 Task: Look for space in Koregaon, India from 15th June, 2023 to 21st June, 2023 for 5 adults in price range Rs.14000 to Rs.25000. Place can be entire place with 3 bedrooms having 3 beds and 3 bathrooms. Property type can be house, flat, guest house. Booking option can be shelf check-in. Required host language is English.
Action: Mouse moved to (487, 89)
Screenshot: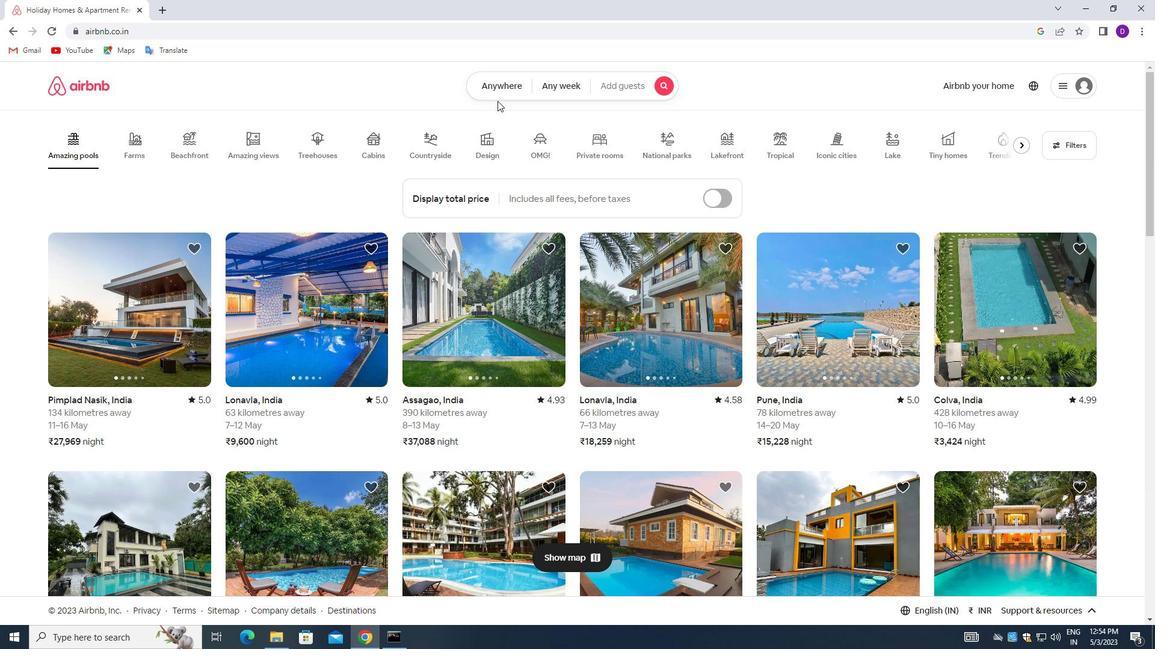 
Action: Mouse pressed left at (487, 89)
Screenshot: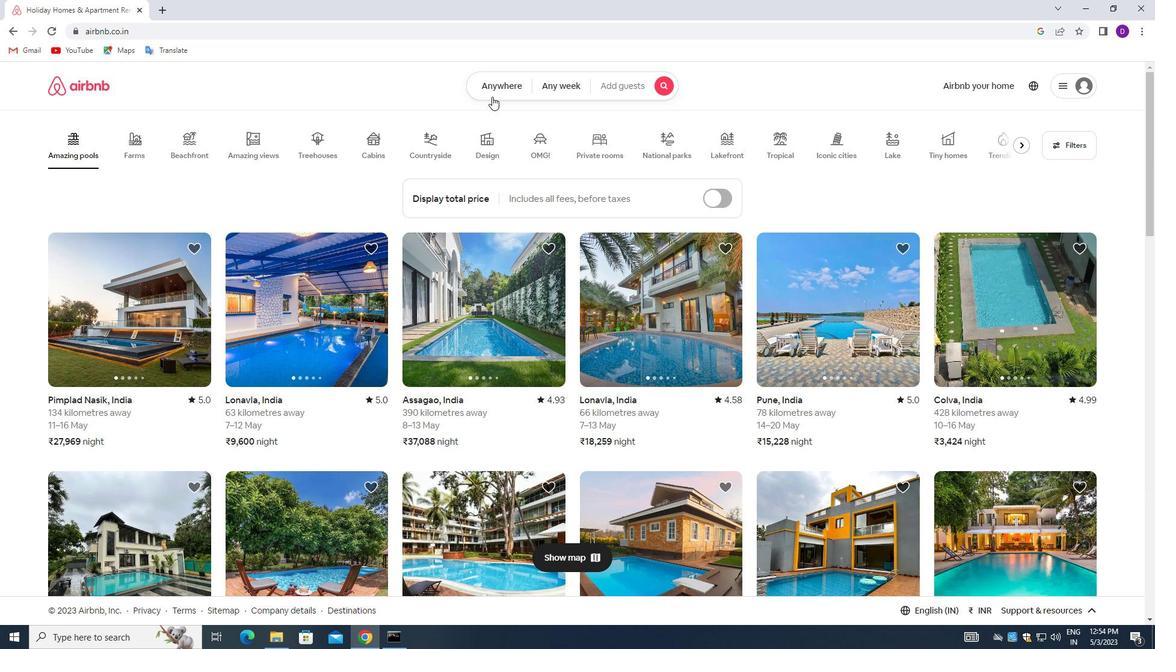 
Action: Mouse moved to (390, 135)
Screenshot: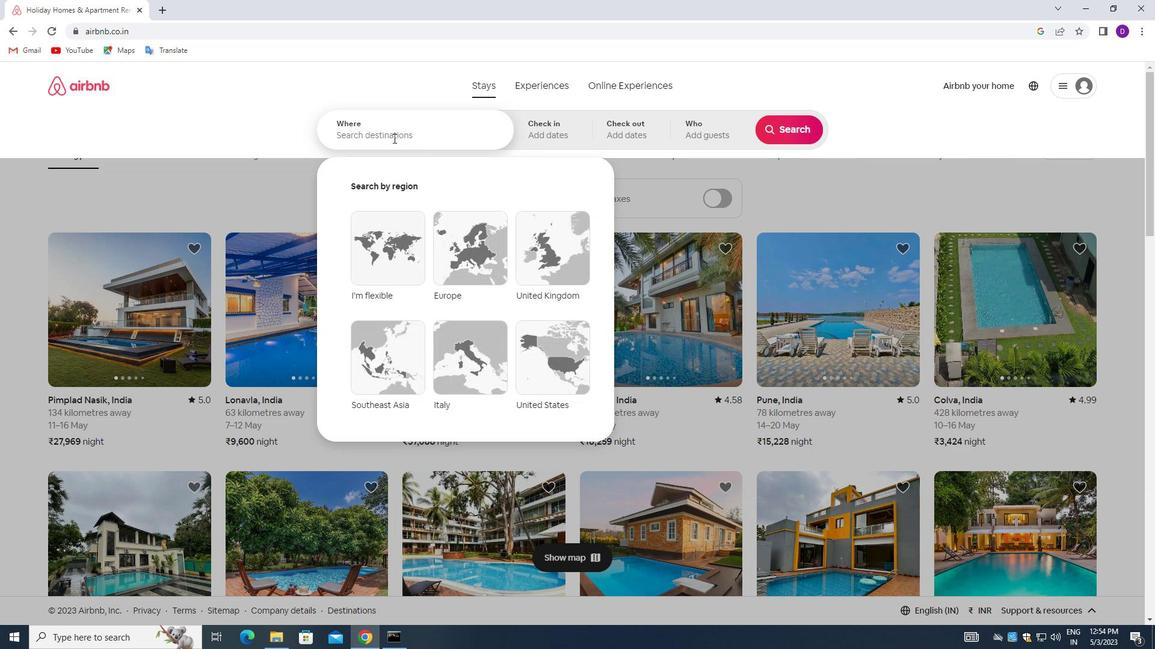 
Action: Mouse pressed left at (390, 135)
Screenshot: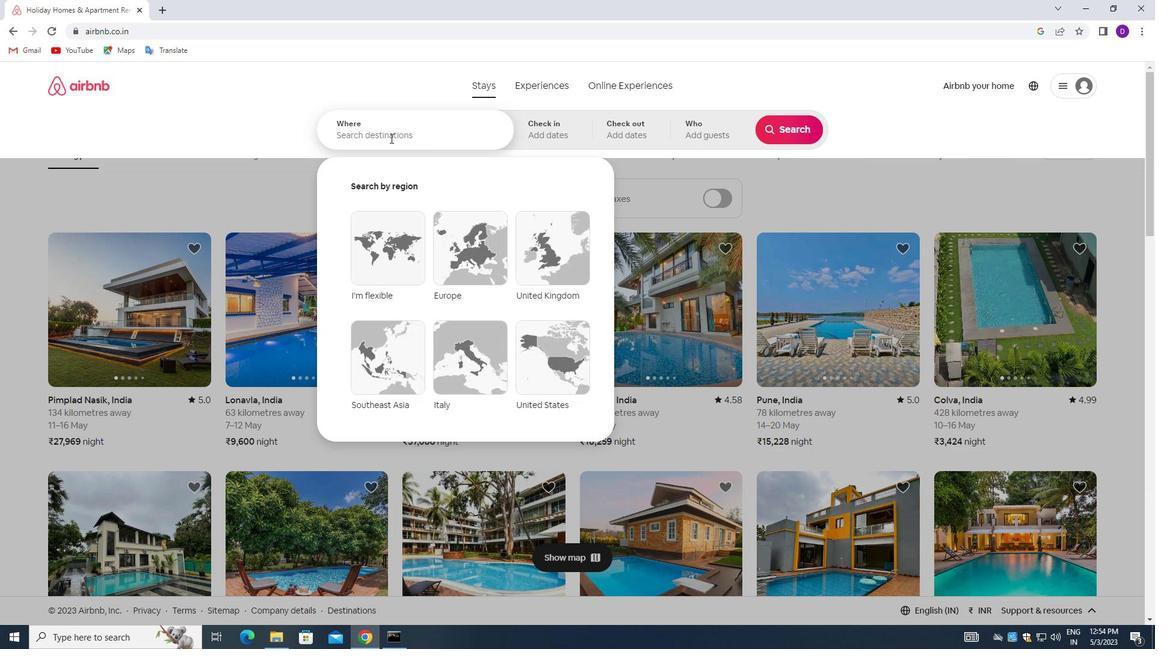 
Action: Mouse moved to (240, 125)
Screenshot: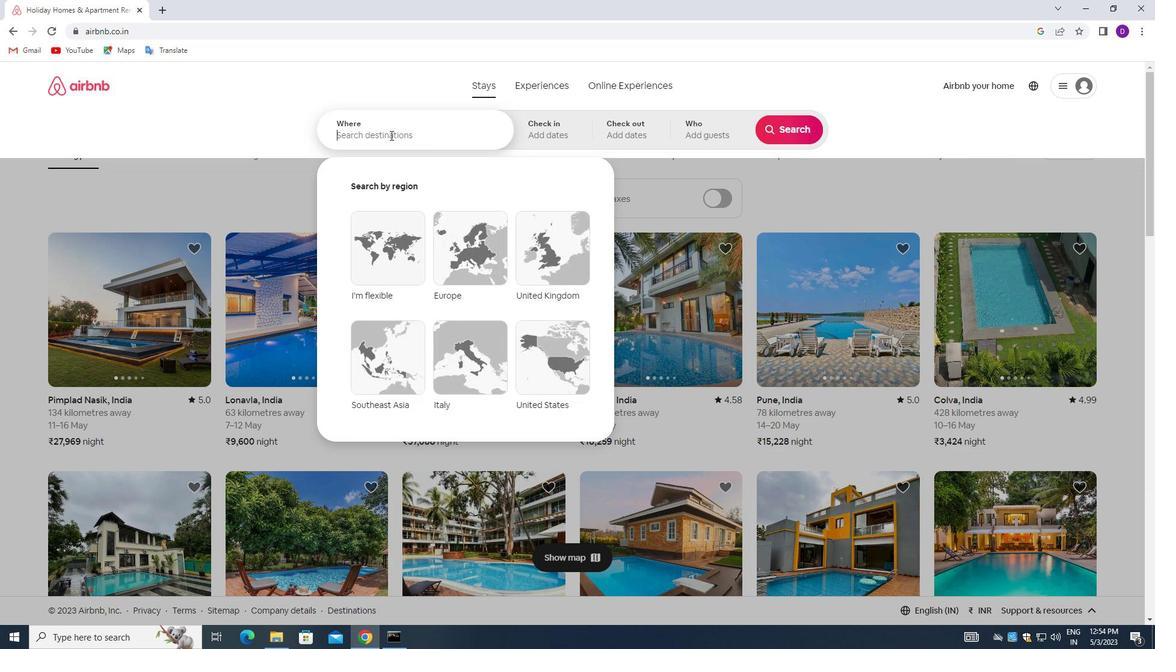
Action: Key pressed <Key.shift>KOREGAON,<Key.space><Key.shift>INDIA<Key.enter>
Screenshot: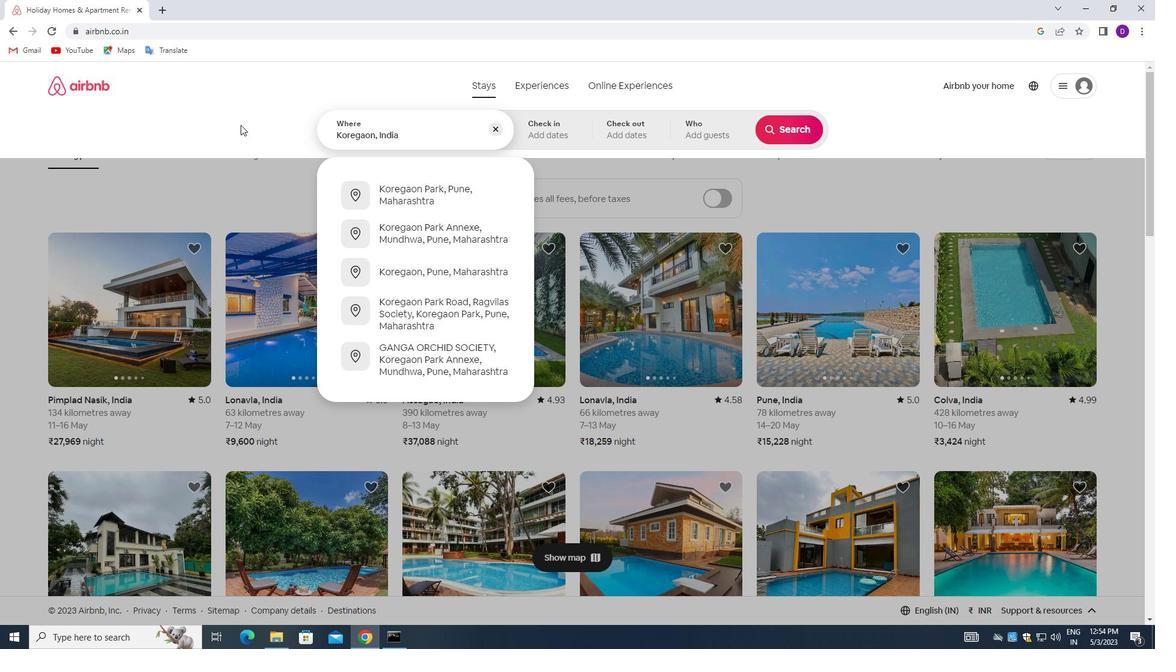 
Action: Mouse moved to (708, 330)
Screenshot: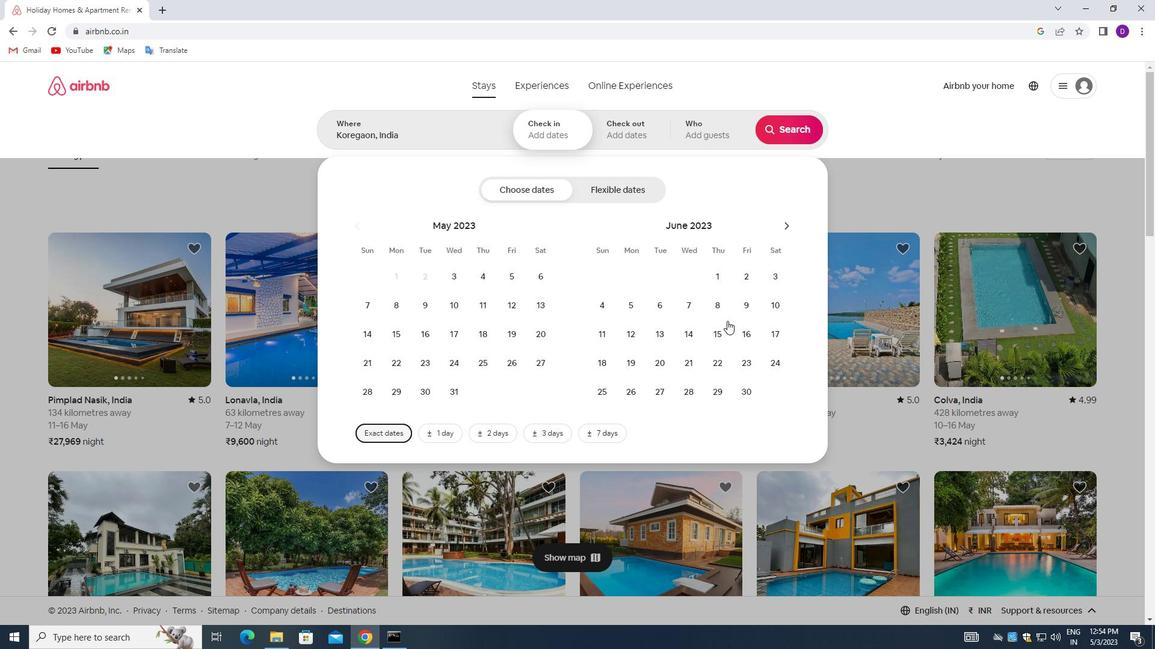 
Action: Mouse pressed left at (708, 330)
Screenshot: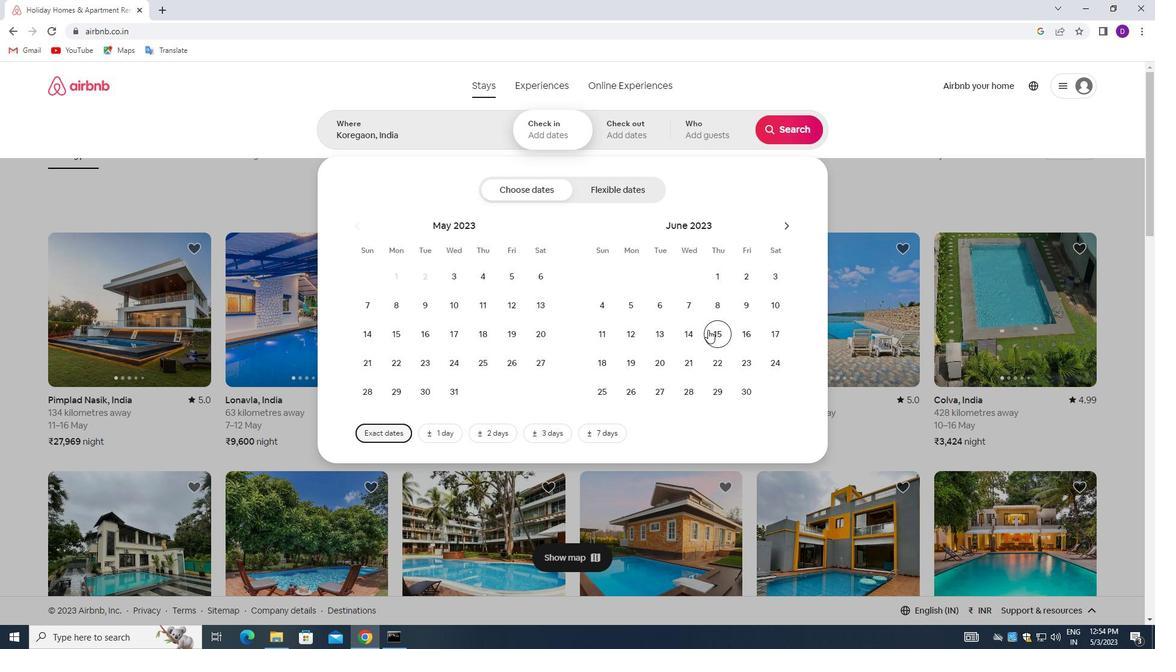 
Action: Mouse moved to (690, 360)
Screenshot: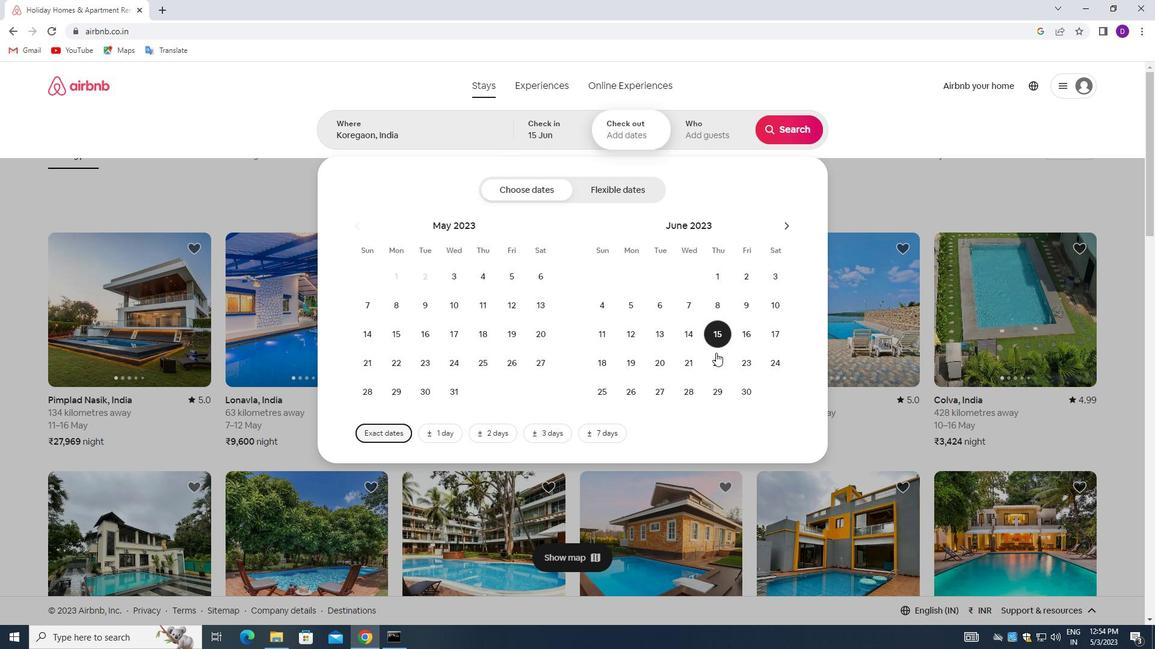 
Action: Mouse pressed left at (690, 360)
Screenshot: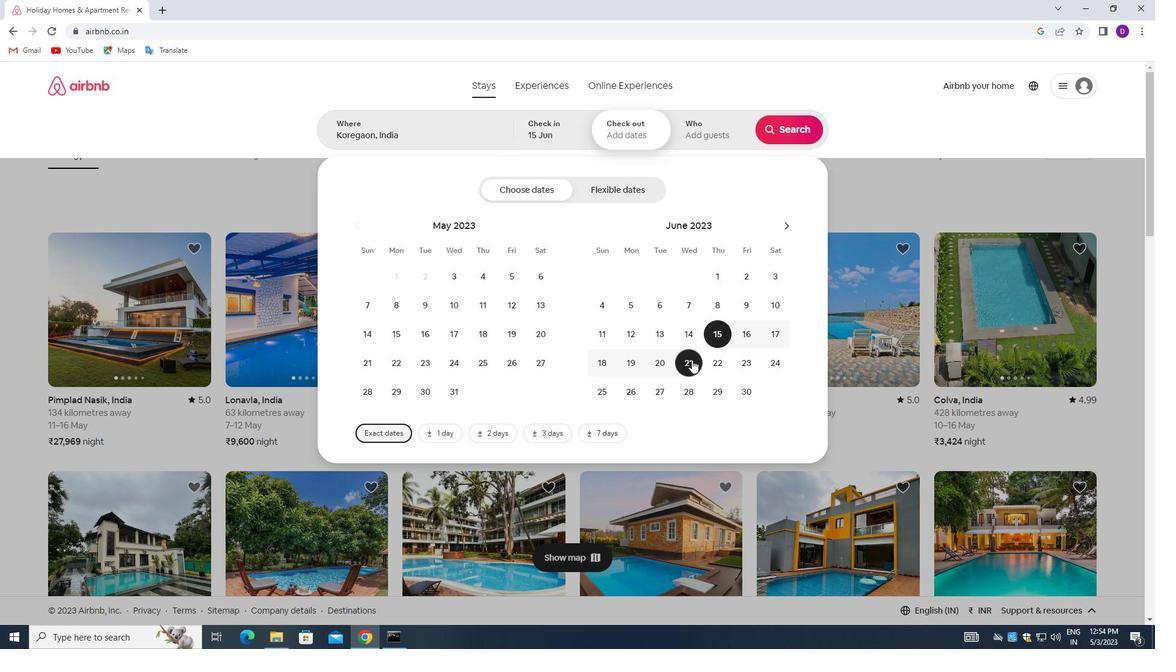 
Action: Mouse moved to (699, 133)
Screenshot: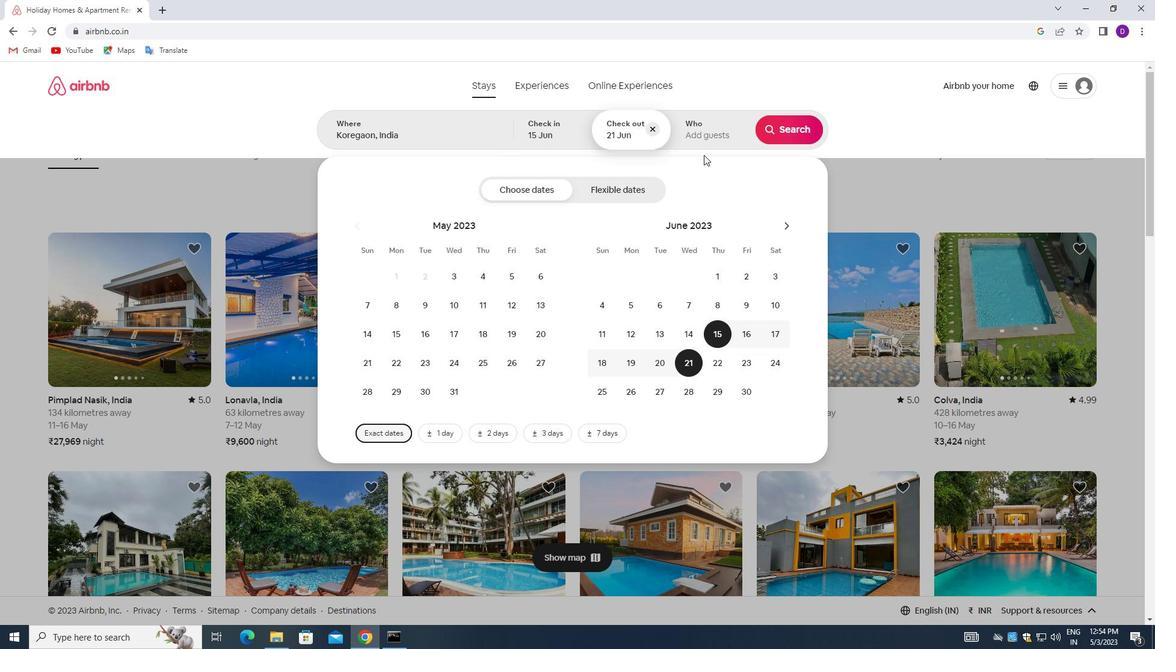 
Action: Mouse pressed left at (699, 133)
Screenshot: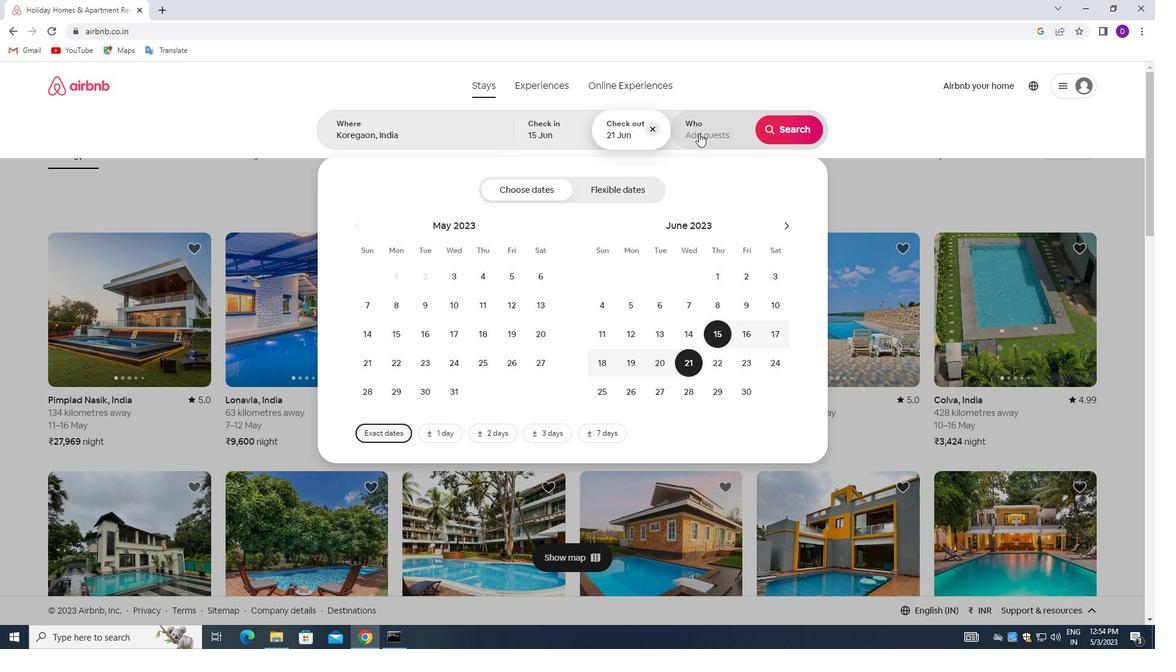 
Action: Mouse moved to (792, 193)
Screenshot: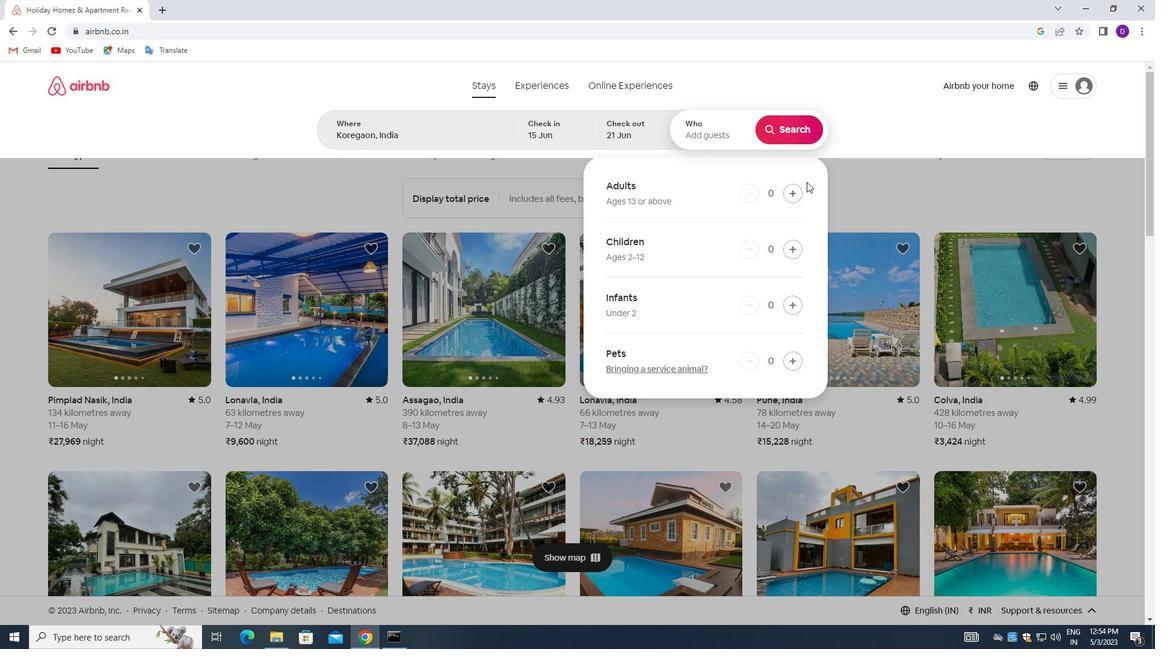 
Action: Mouse pressed left at (792, 193)
Screenshot: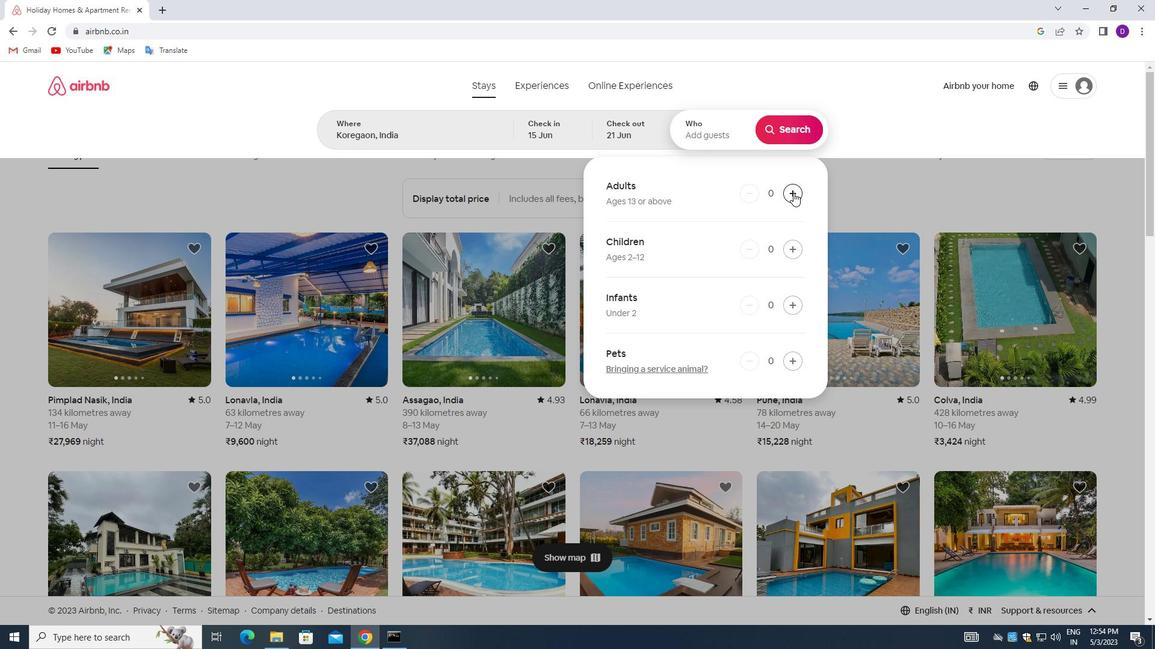 
Action: Mouse pressed left at (792, 193)
Screenshot: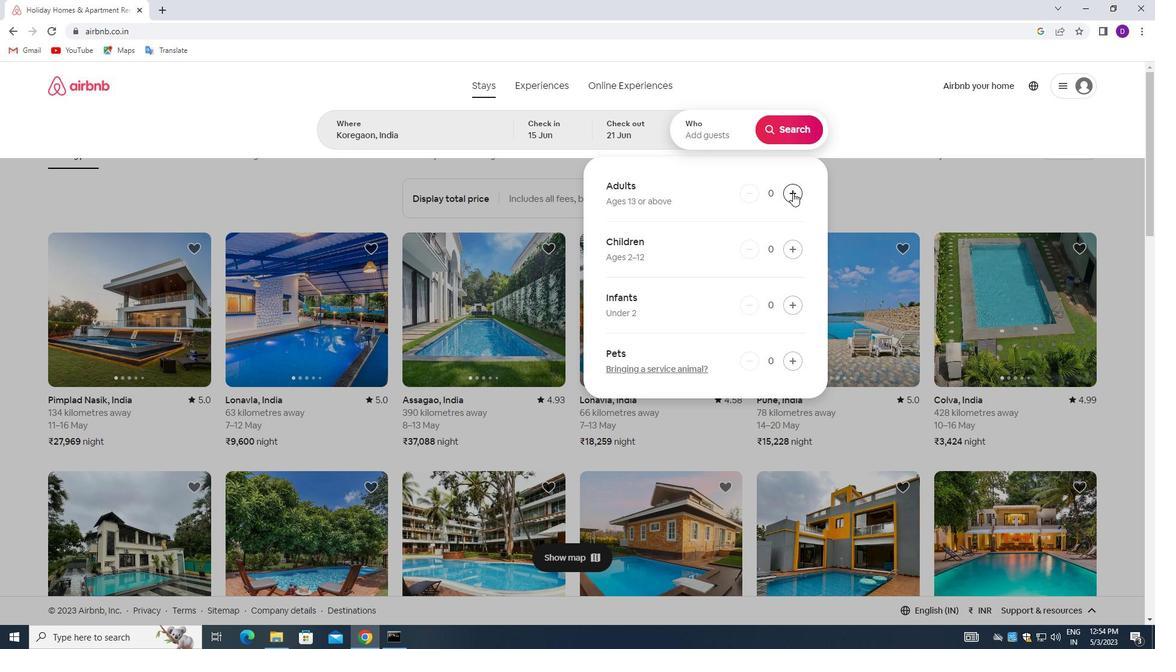 
Action: Mouse pressed left at (792, 193)
Screenshot: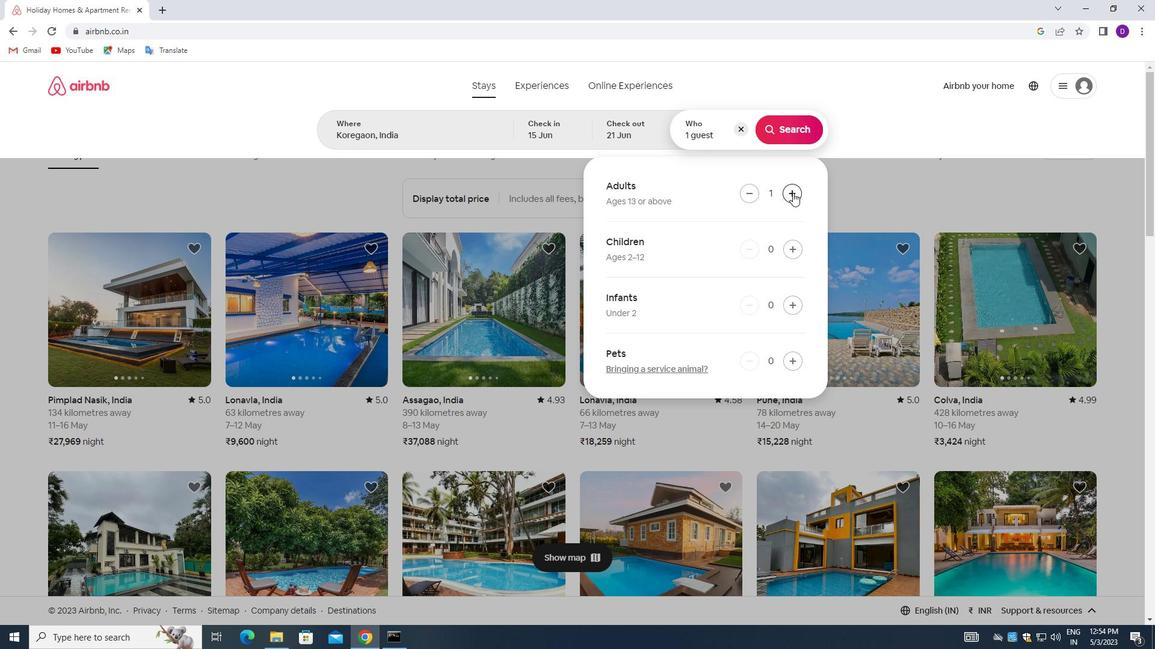 
Action: Mouse pressed left at (792, 193)
Screenshot: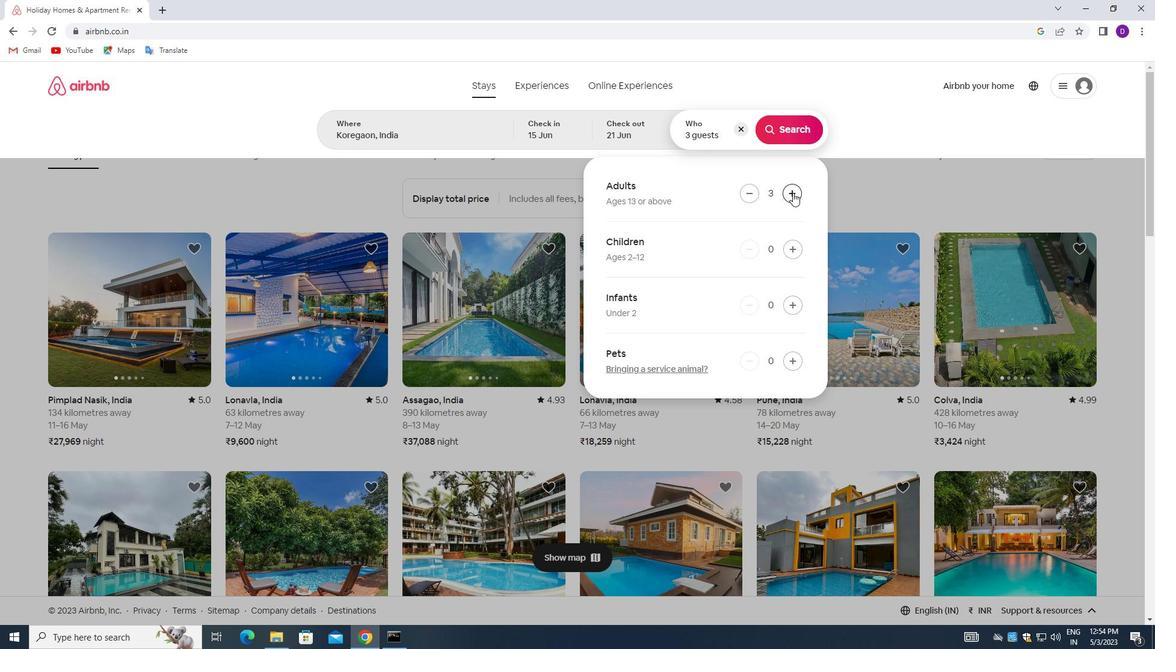 
Action: Mouse pressed left at (792, 193)
Screenshot: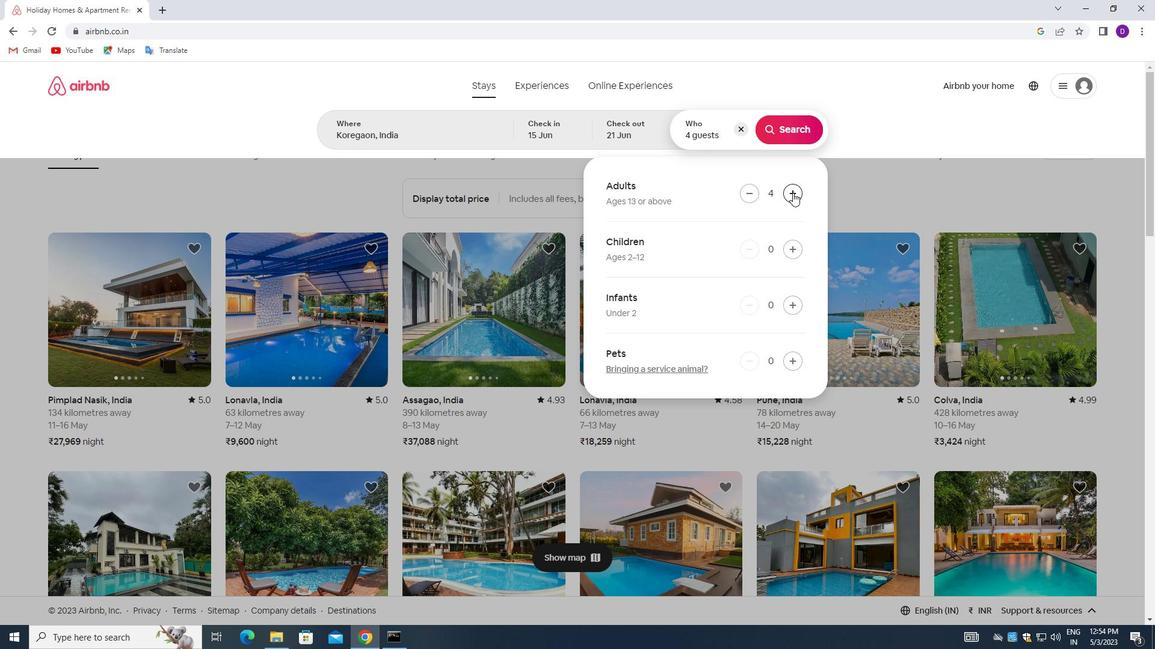 
Action: Mouse moved to (783, 129)
Screenshot: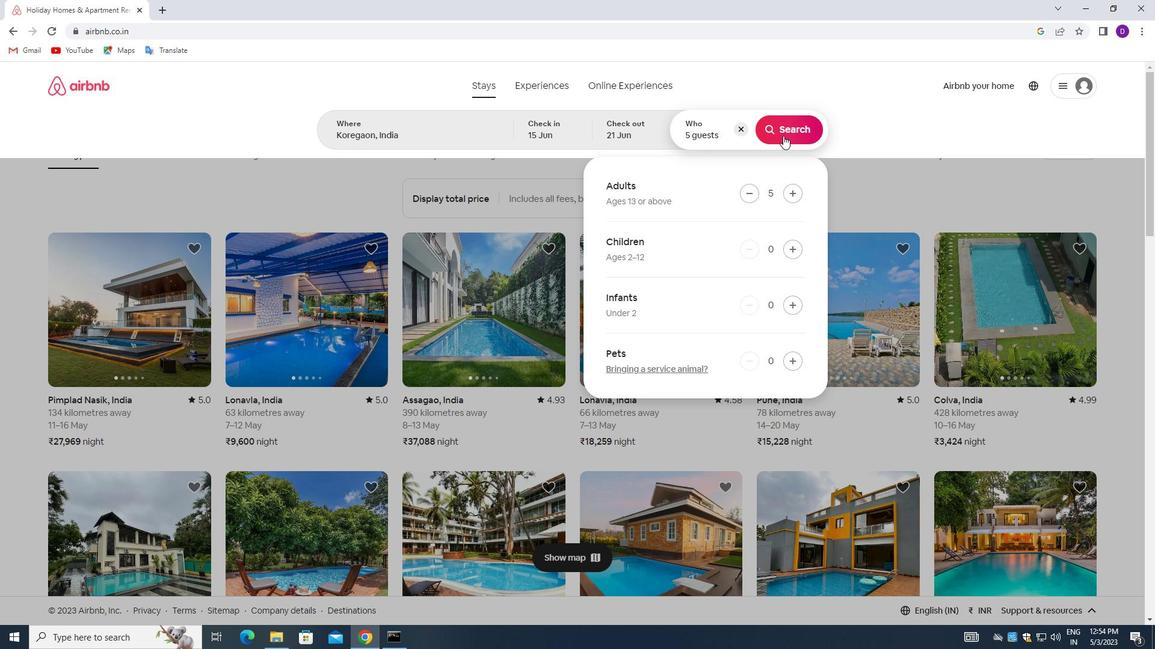 
Action: Mouse pressed left at (783, 129)
Screenshot: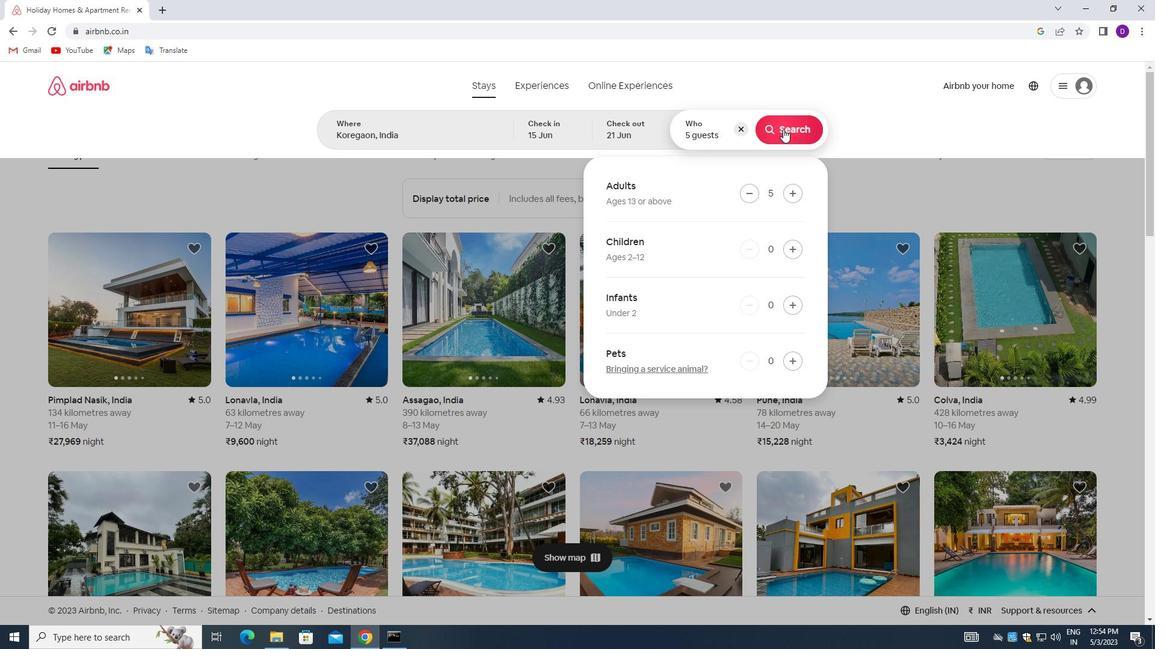 
Action: Mouse moved to (1087, 133)
Screenshot: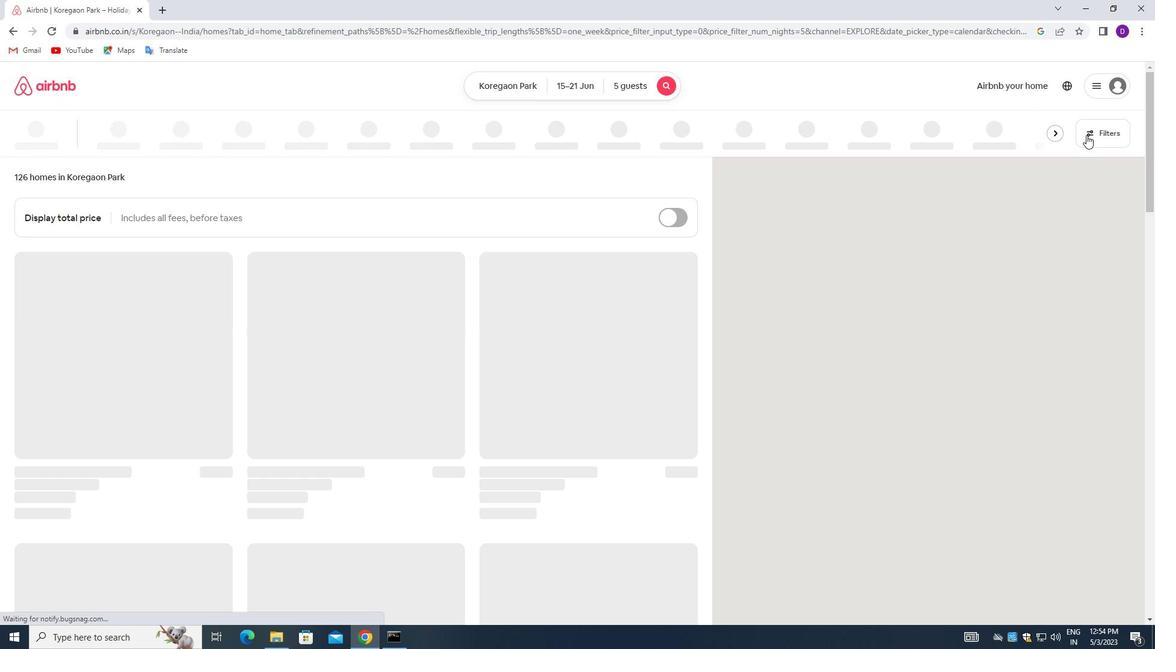 
Action: Mouse pressed left at (1087, 133)
Screenshot: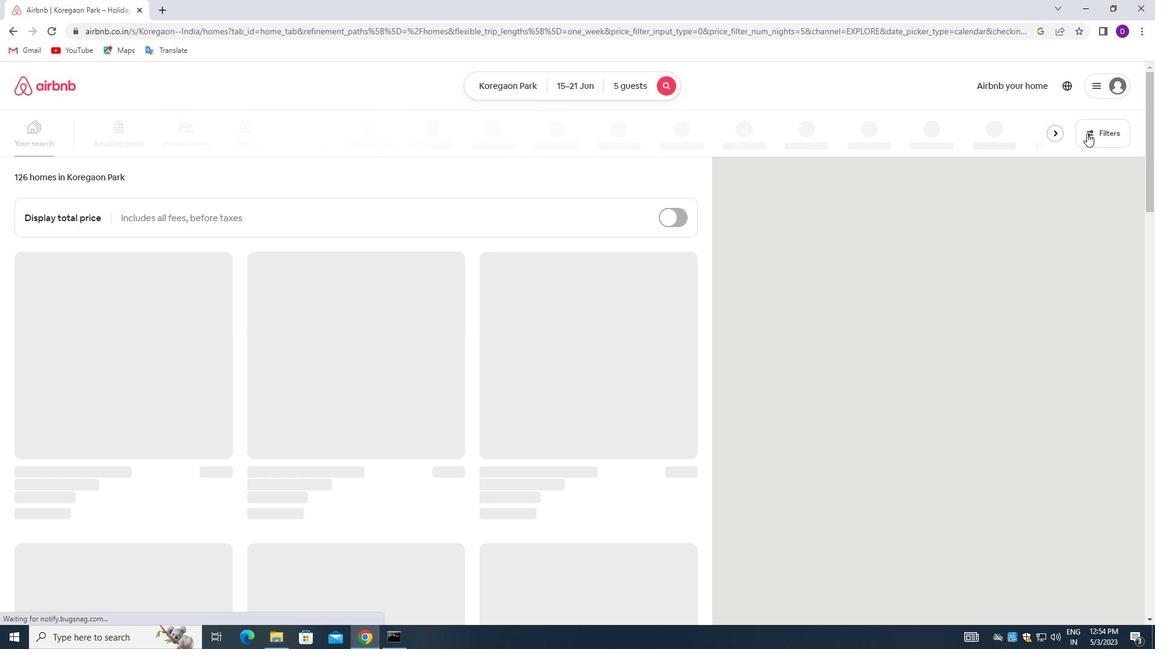 
Action: Mouse moved to (419, 289)
Screenshot: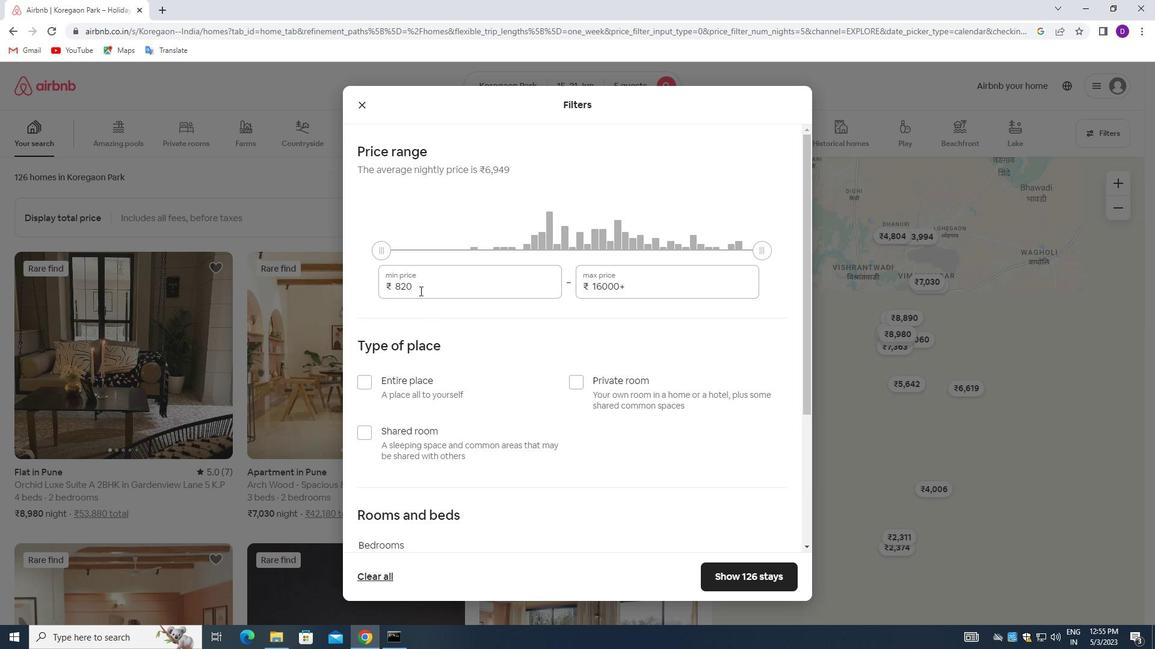 
Action: Mouse pressed left at (419, 289)
Screenshot: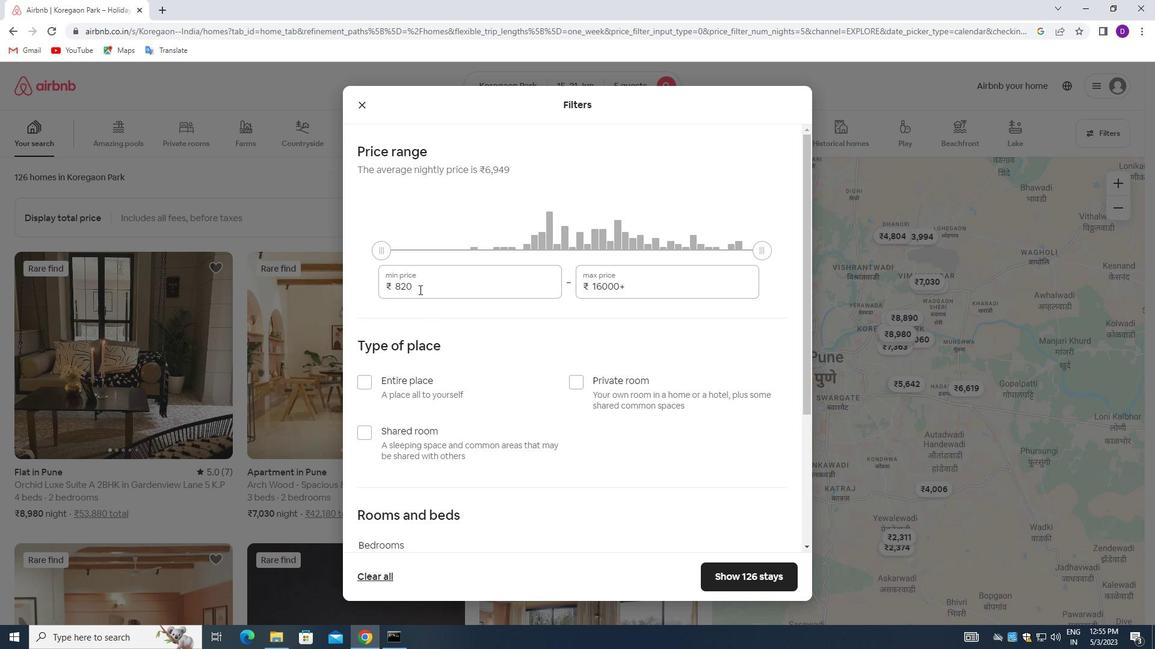 
Action: Mouse pressed left at (419, 289)
Screenshot: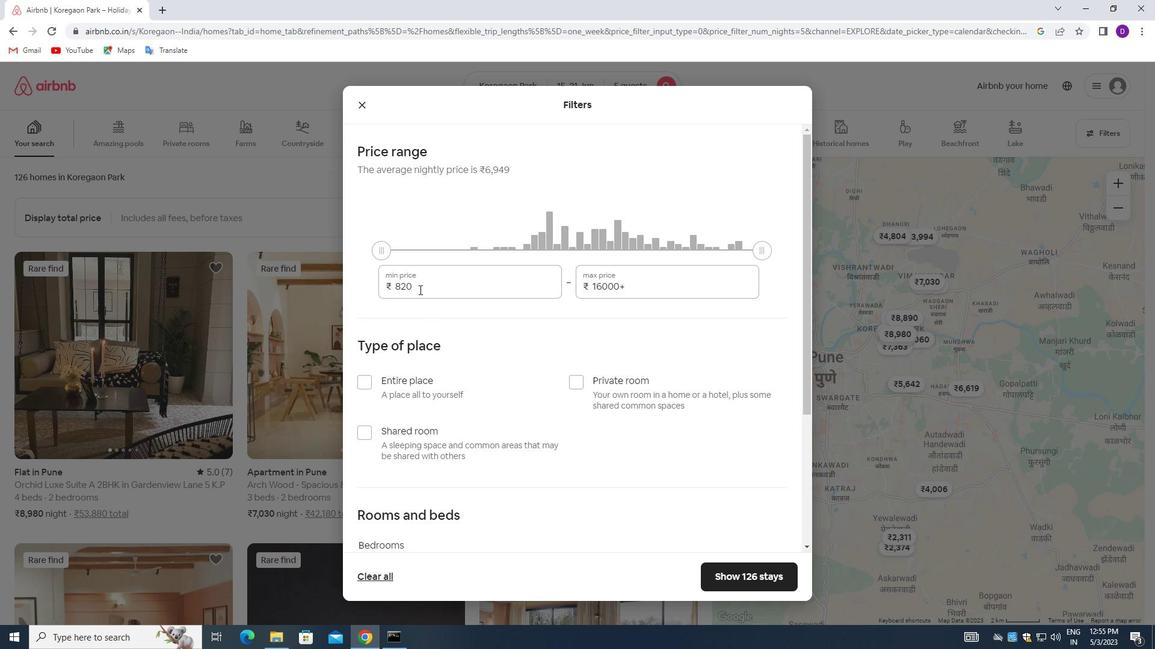 
Action: Mouse moved to (419, 289)
Screenshot: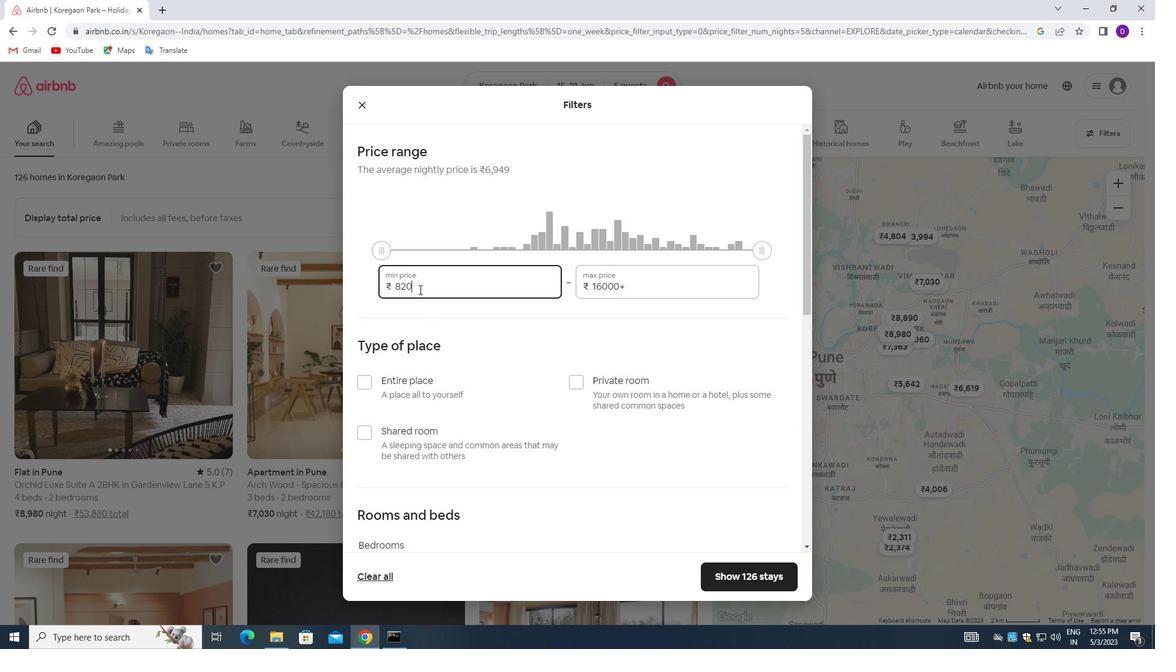 
Action: Key pressed 14000<Key.tab>25000
Screenshot: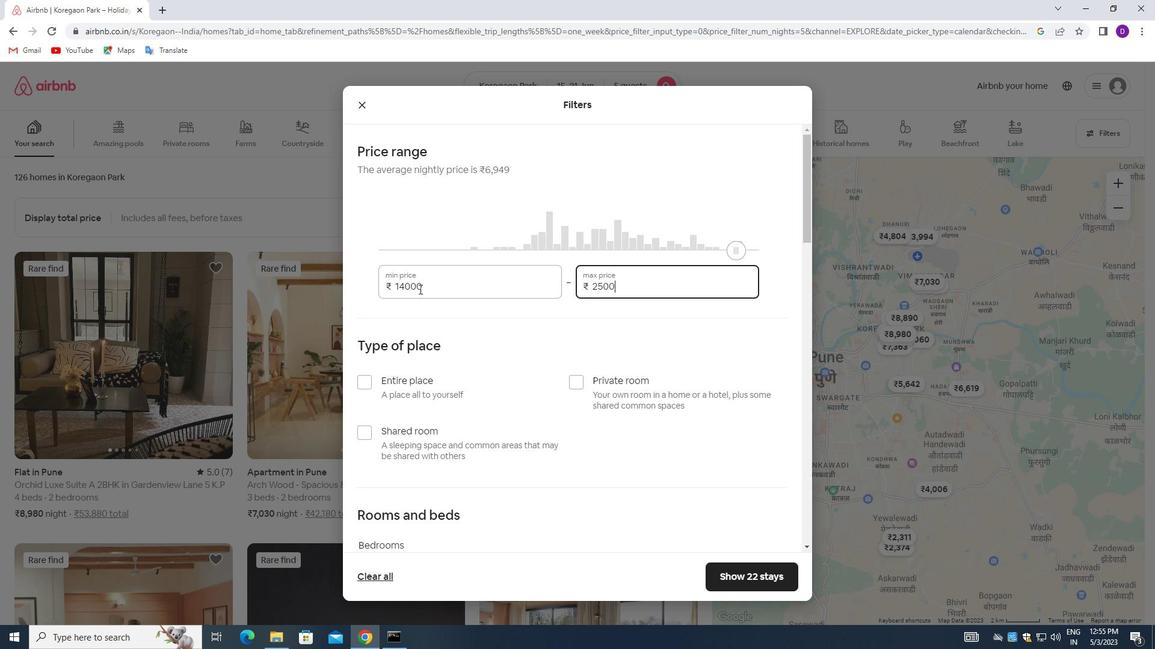 
Action: Mouse moved to (699, 407)
Screenshot: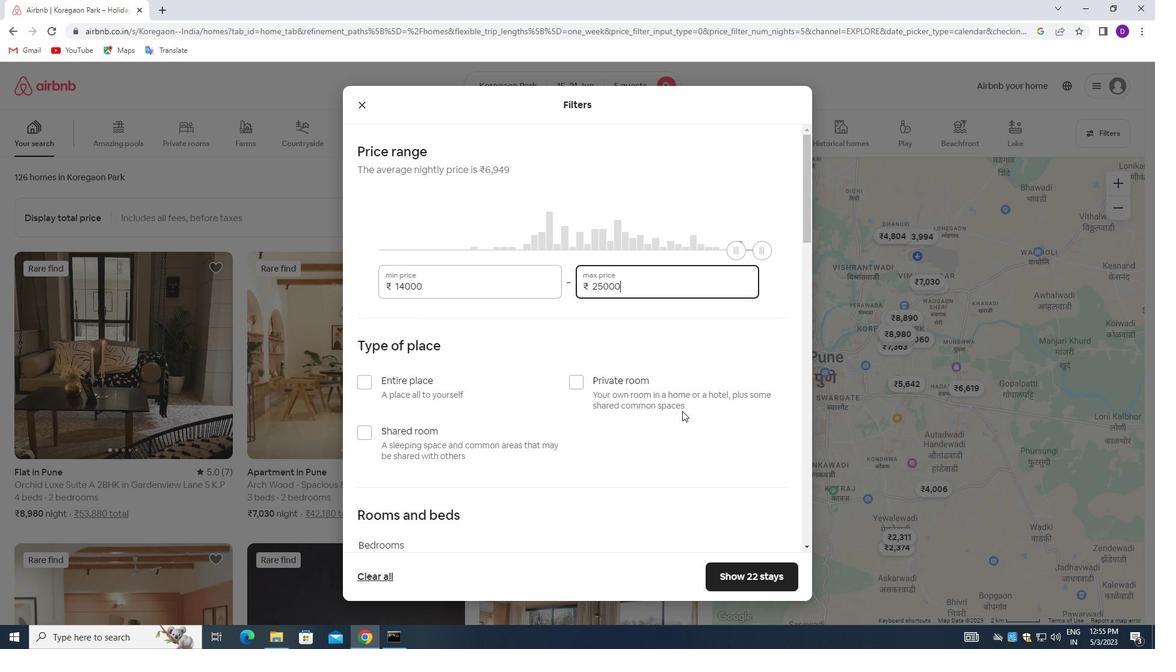 
Action: Mouse scrolled (699, 407) with delta (0, 0)
Screenshot: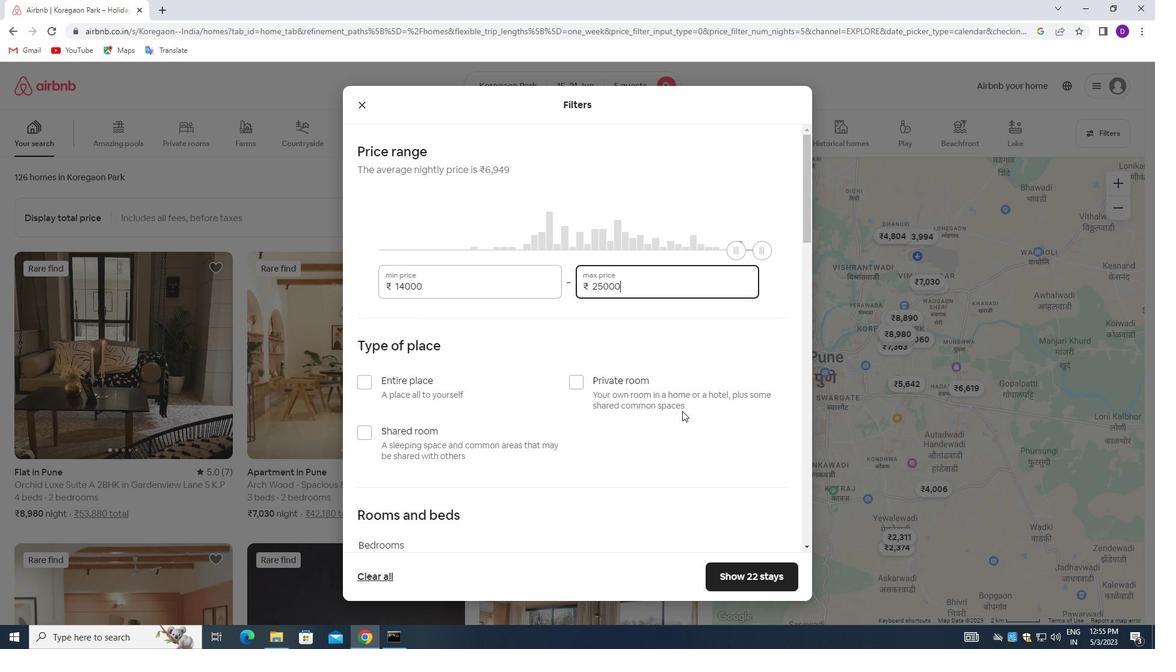 
Action: Mouse moved to (363, 326)
Screenshot: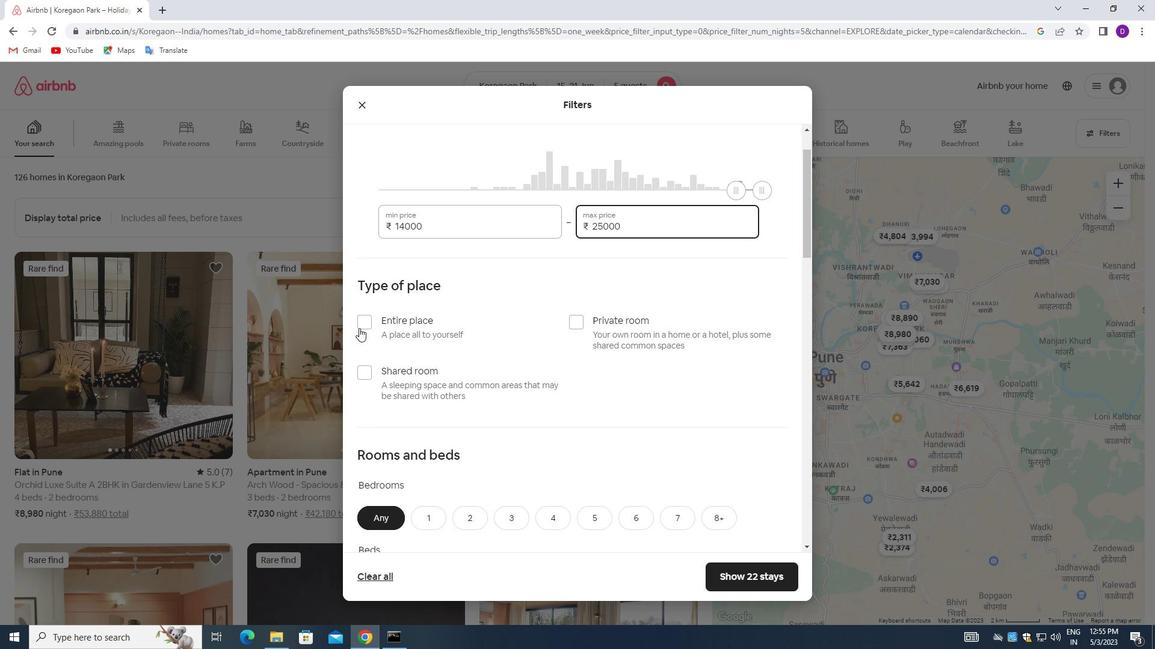 
Action: Mouse pressed left at (363, 326)
Screenshot: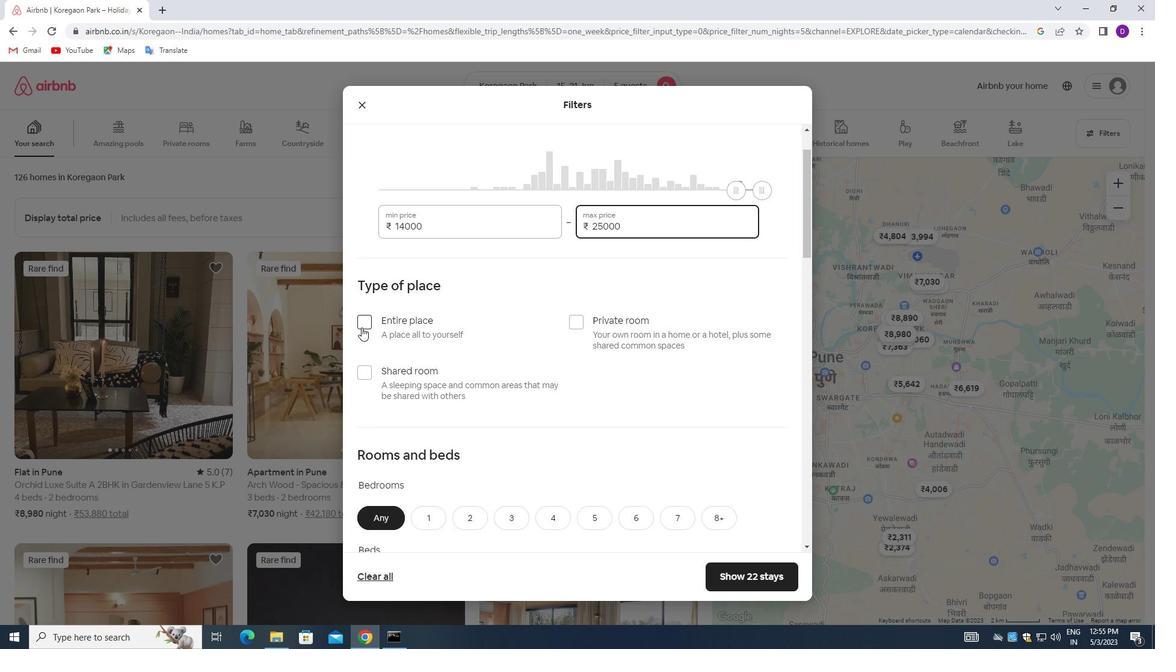 
Action: Mouse moved to (568, 386)
Screenshot: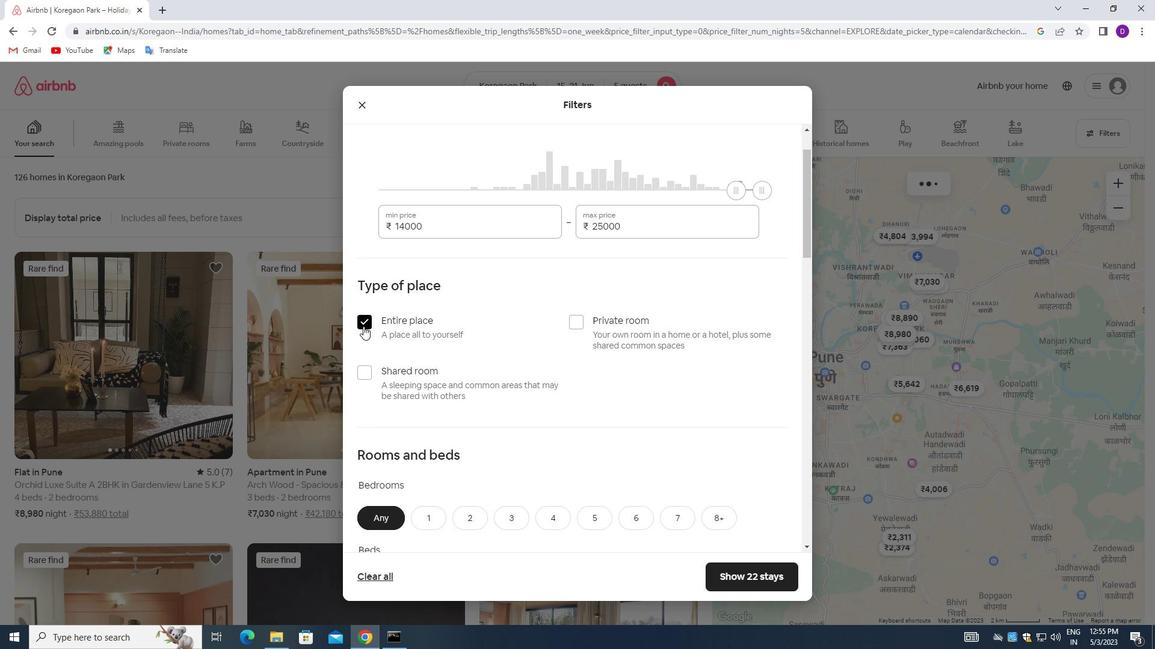 
Action: Mouse scrolled (568, 386) with delta (0, 0)
Screenshot: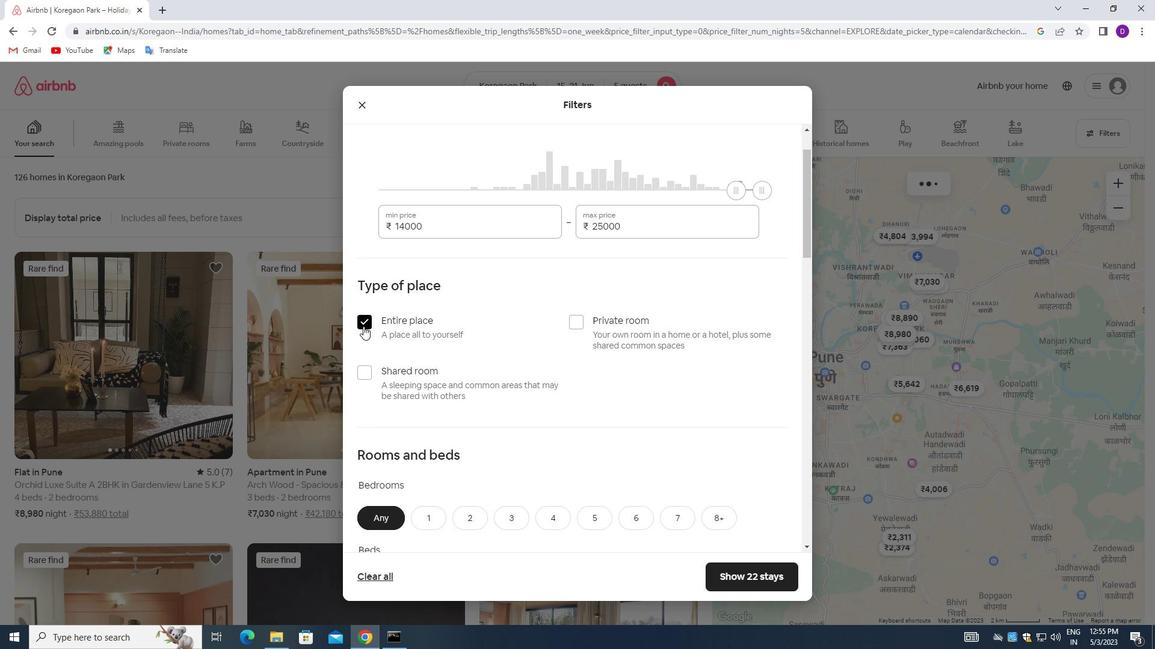 
Action: Mouse moved to (588, 386)
Screenshot: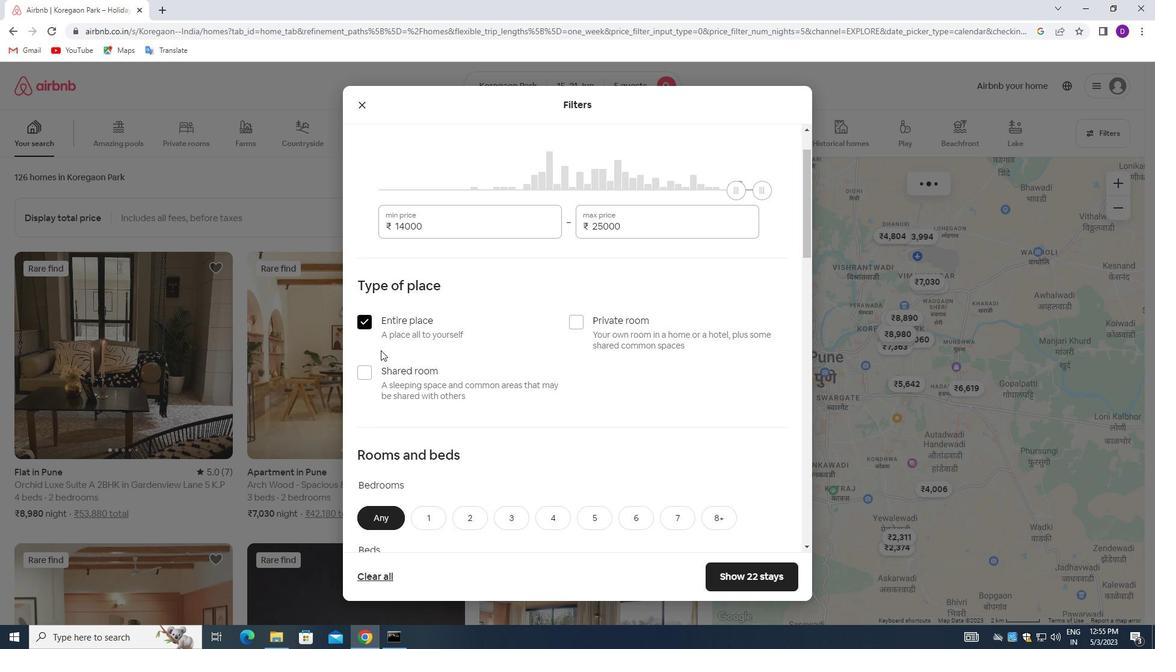 
Action: Mouse scrolled (588, 385) with delta (0, 0)
Screenshot: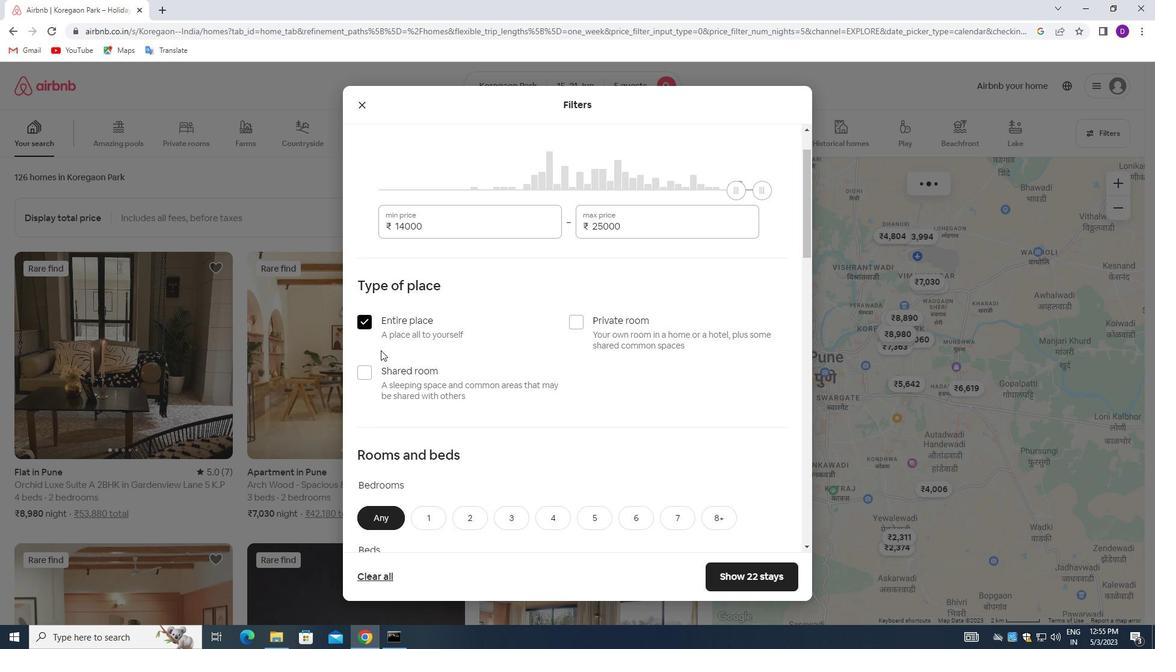 
Action: Mouse moved to (588, 385)
Screenshot: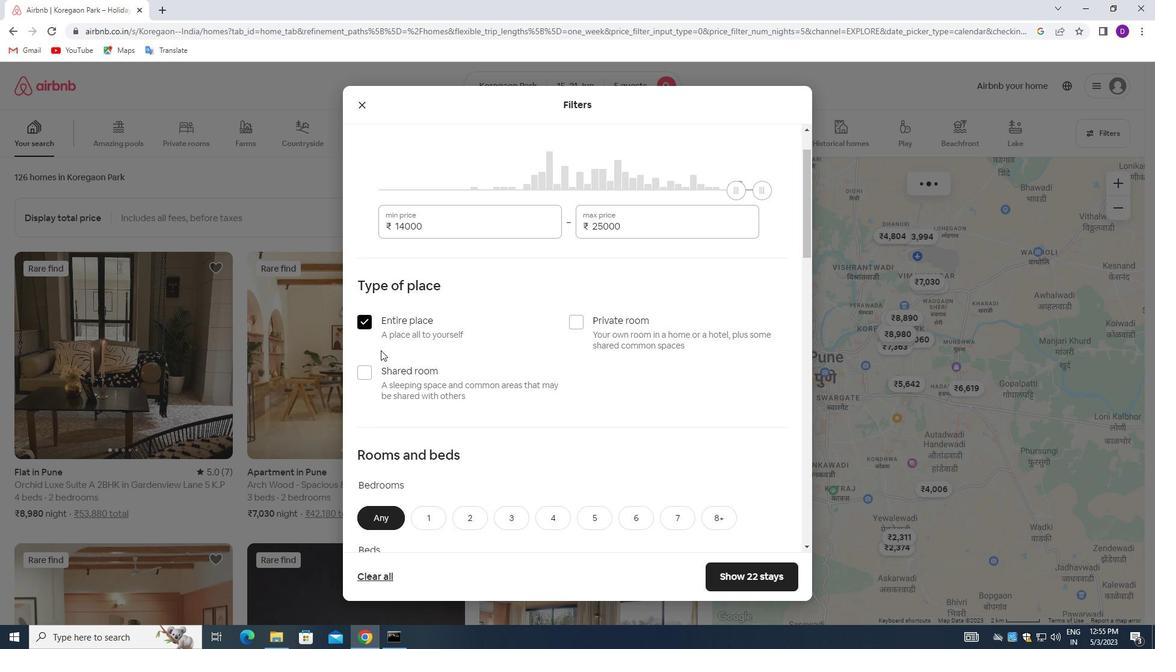 
Action: Mouse scrolled (588, 385) with delta (0, 0)
Screenshot: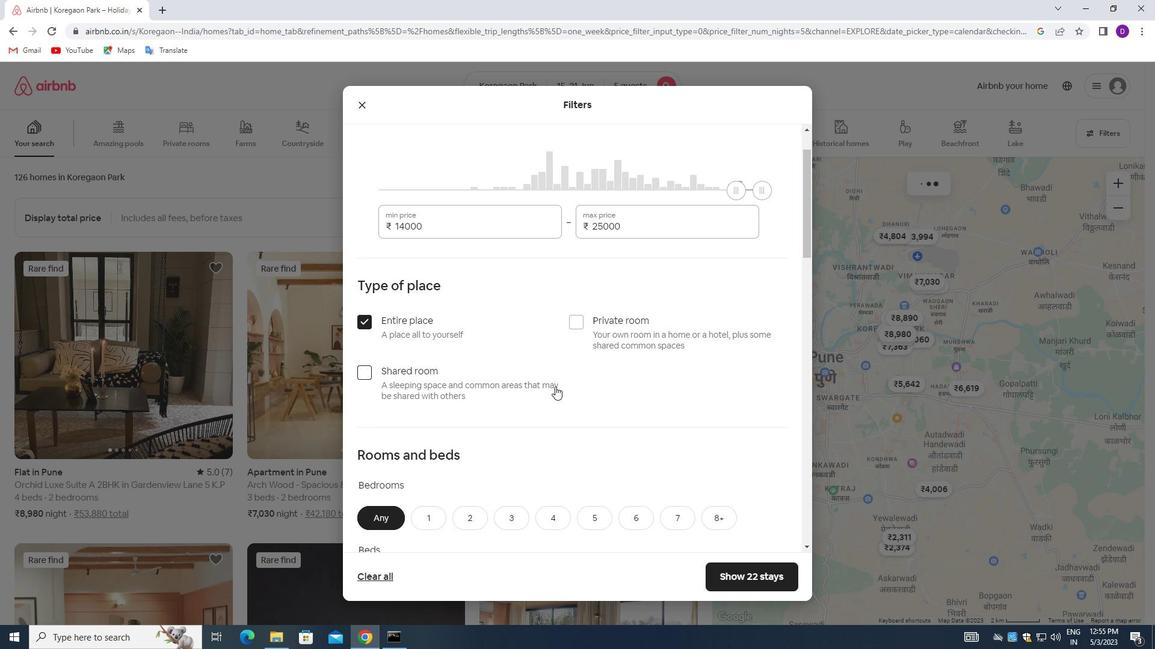 
Action: Mouse moved to (511, 341)
Screenshot: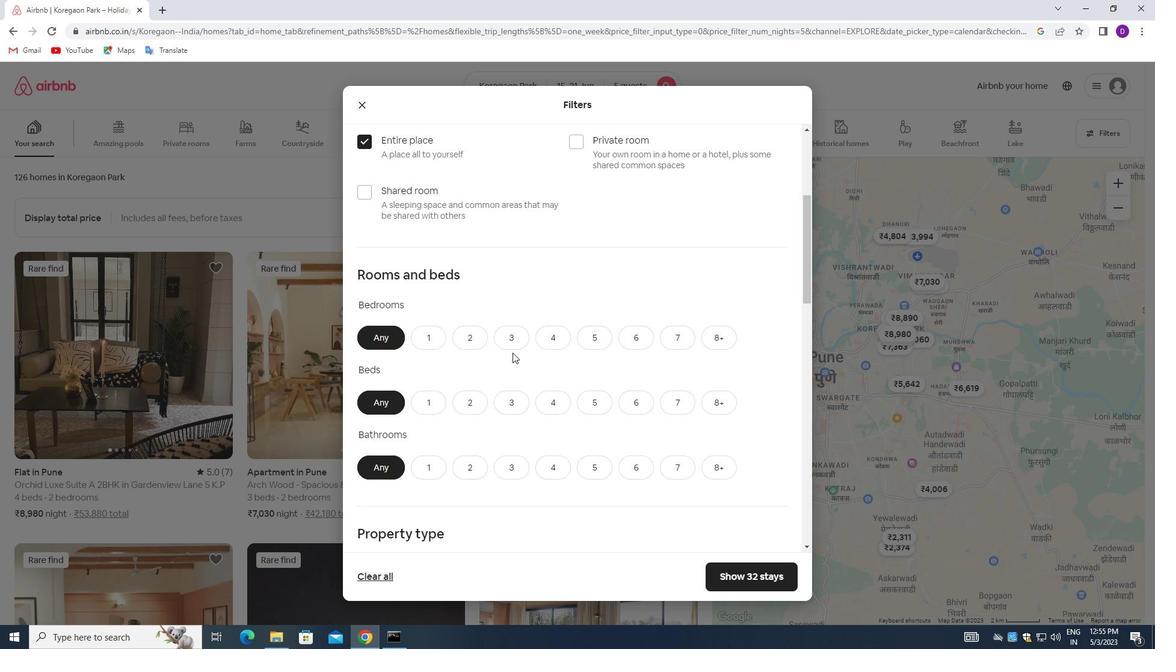 
Action: Mouse pressed left at (511, 341)
Screenshot: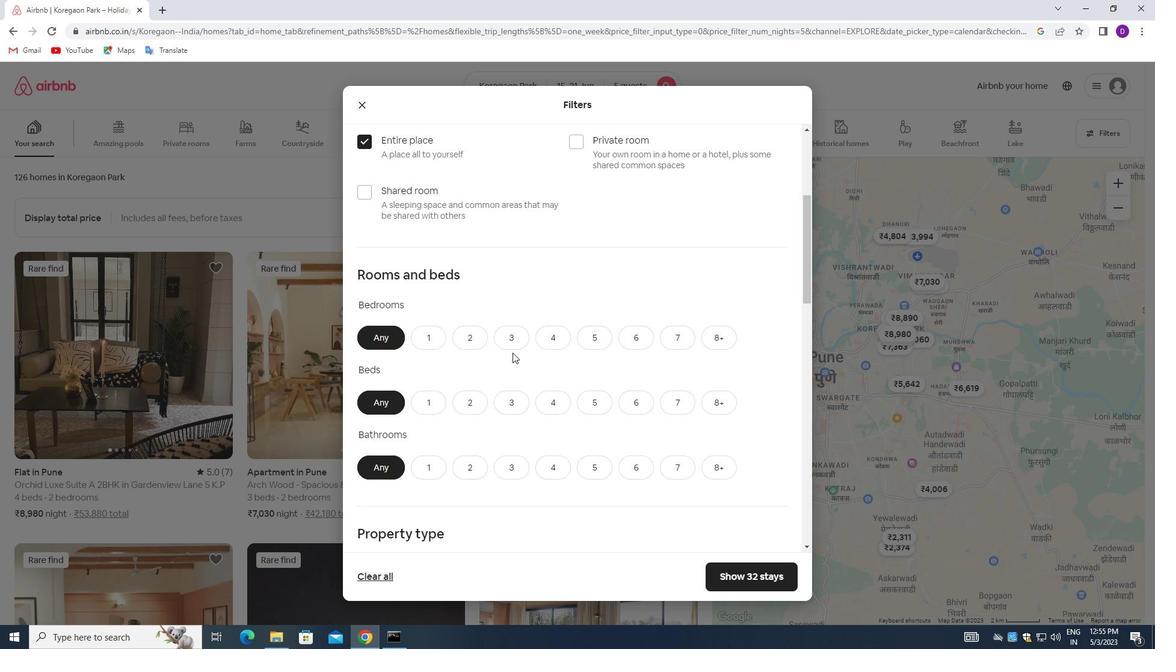 
Action: Mouse moved to (517, 395)
Screenshot: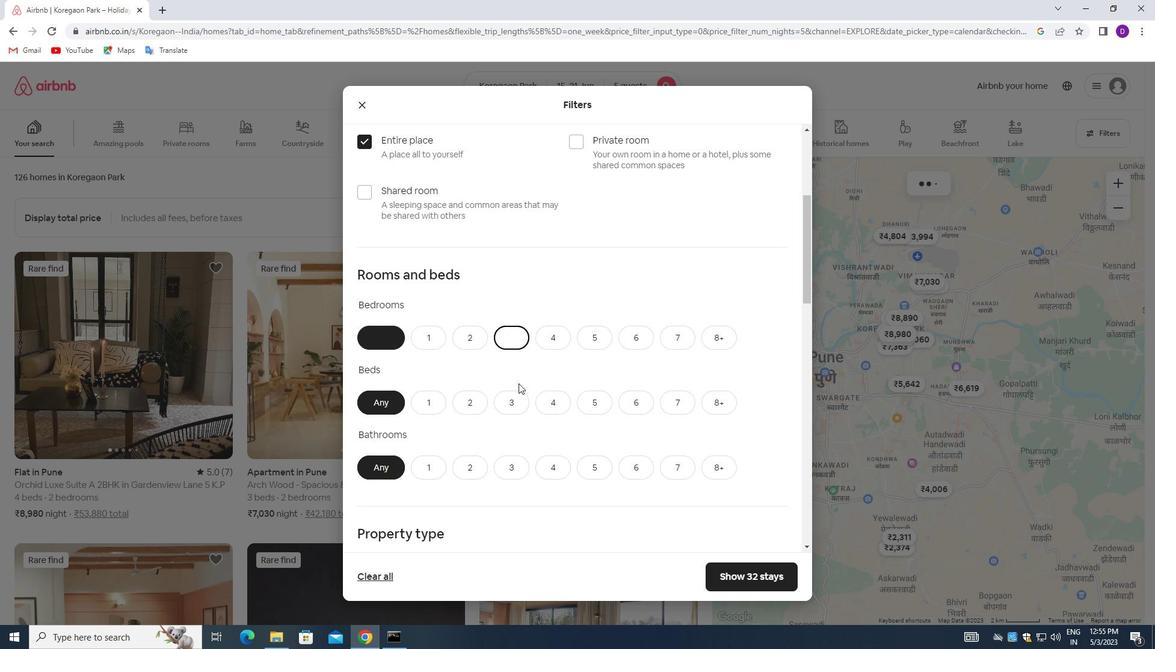 
Action: Mouse pressed left at (517, 395)
Screenshot: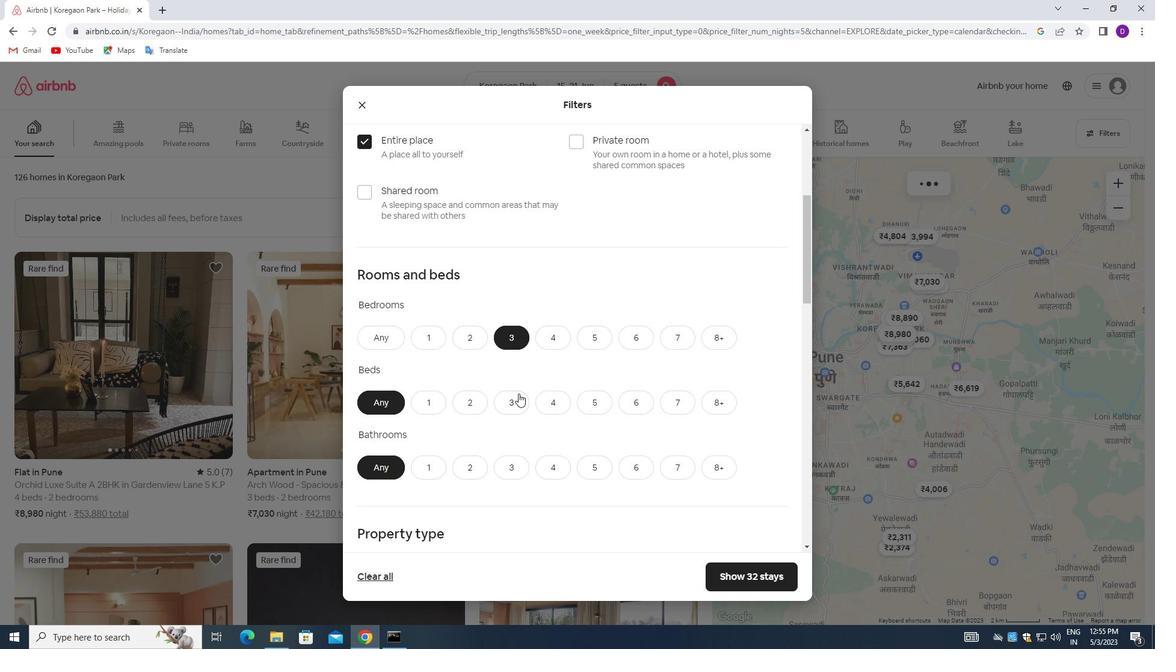 
Action: Mouse moved to (510, 466)
Screenshot: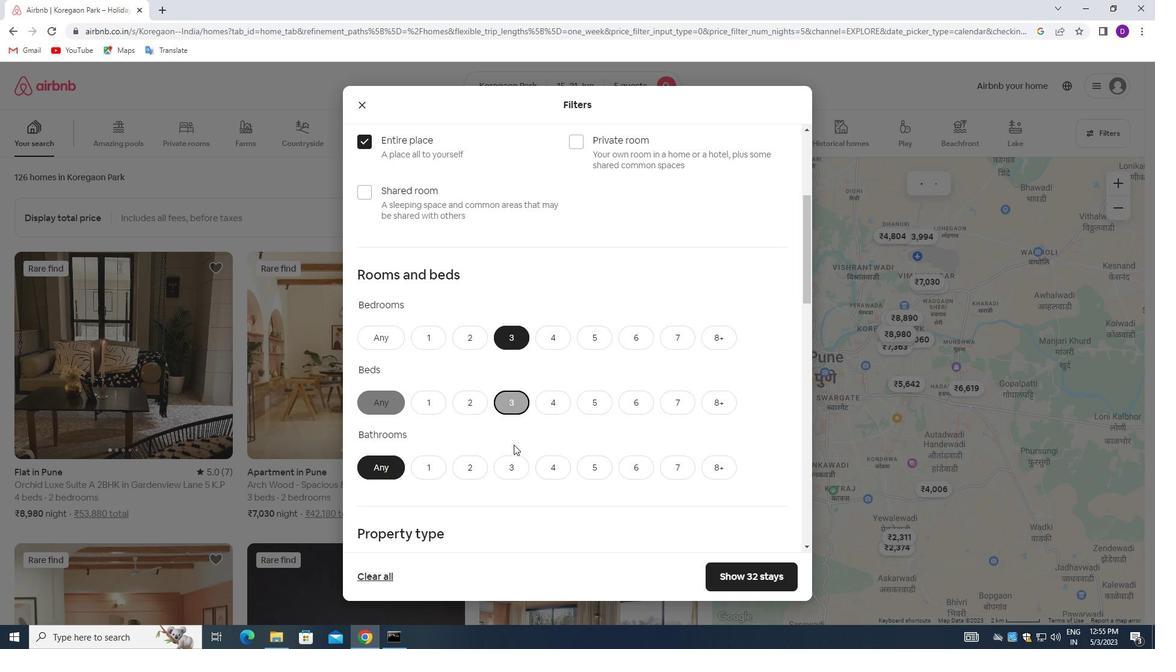 
Action: Mouse pressed left at (510, 466)
Screenshot: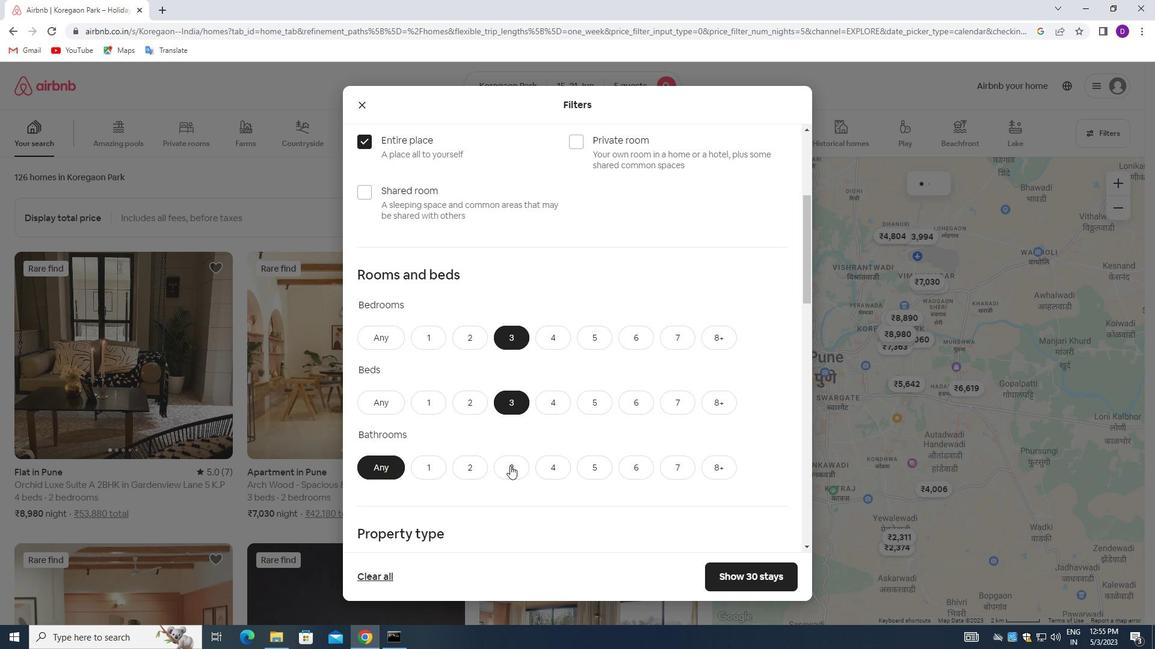 
Action: Mouse moved to (563, 403)
Screenshot: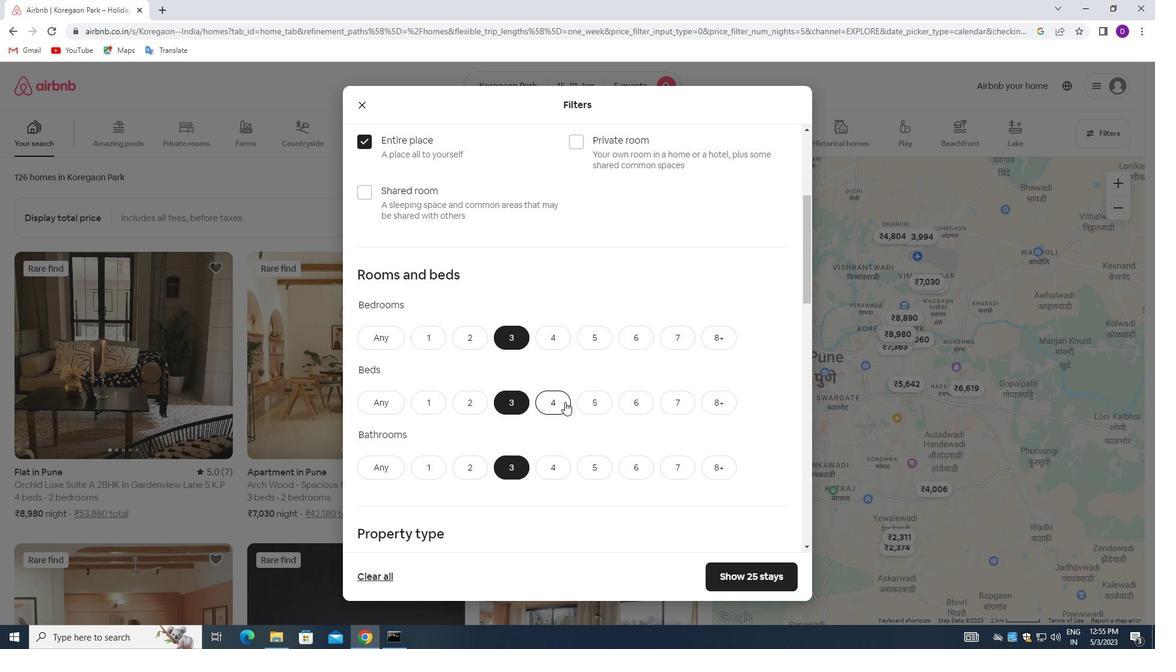 
Action: Mouse scrolled (563, 402) with delta (0, 0)
Screenshot: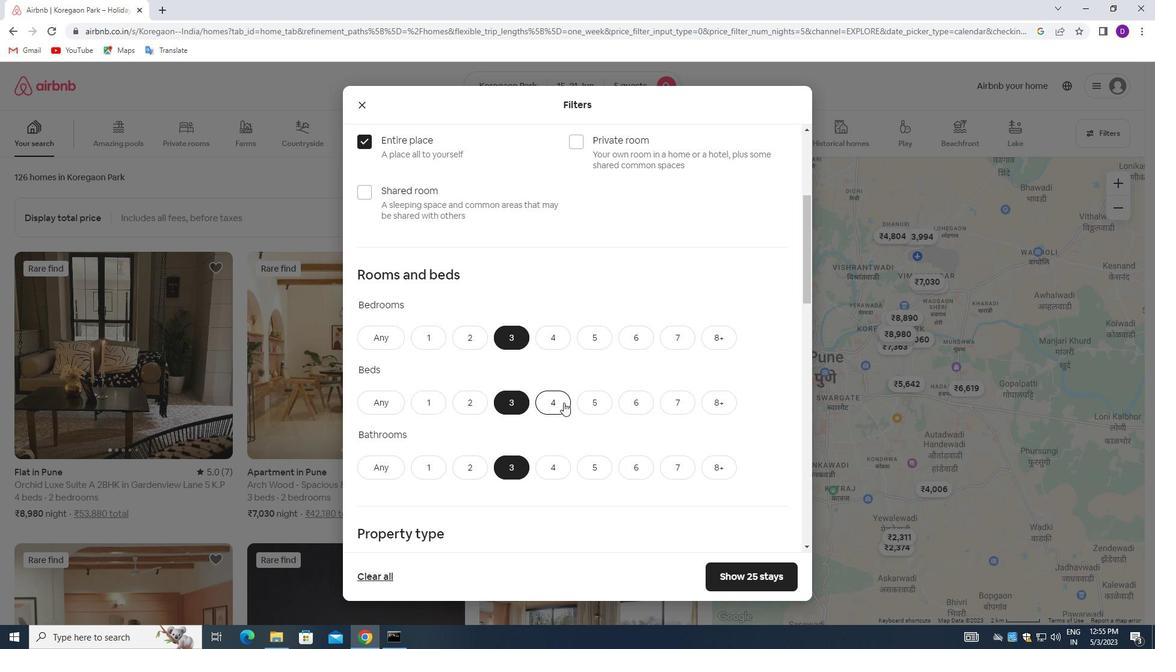 
Action: Mouse scrolled (563, 402) with delta (0, 0)
Screenshot: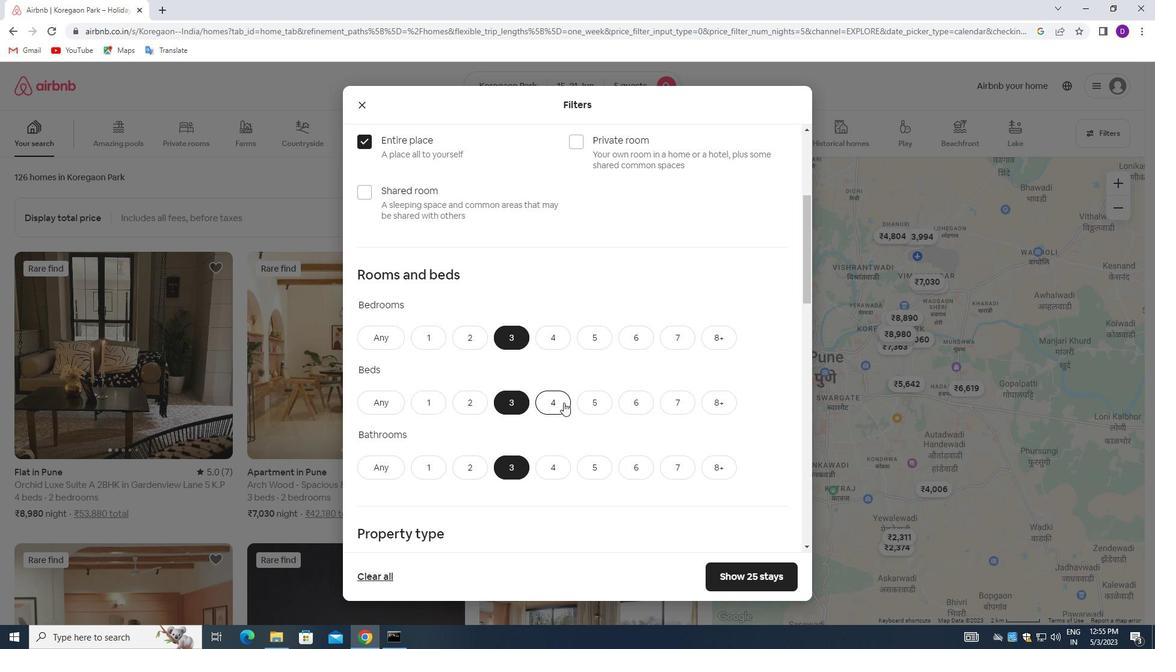 
Action: Mouse scrolled (563, 402) with delta (0, 0)
Screenshot: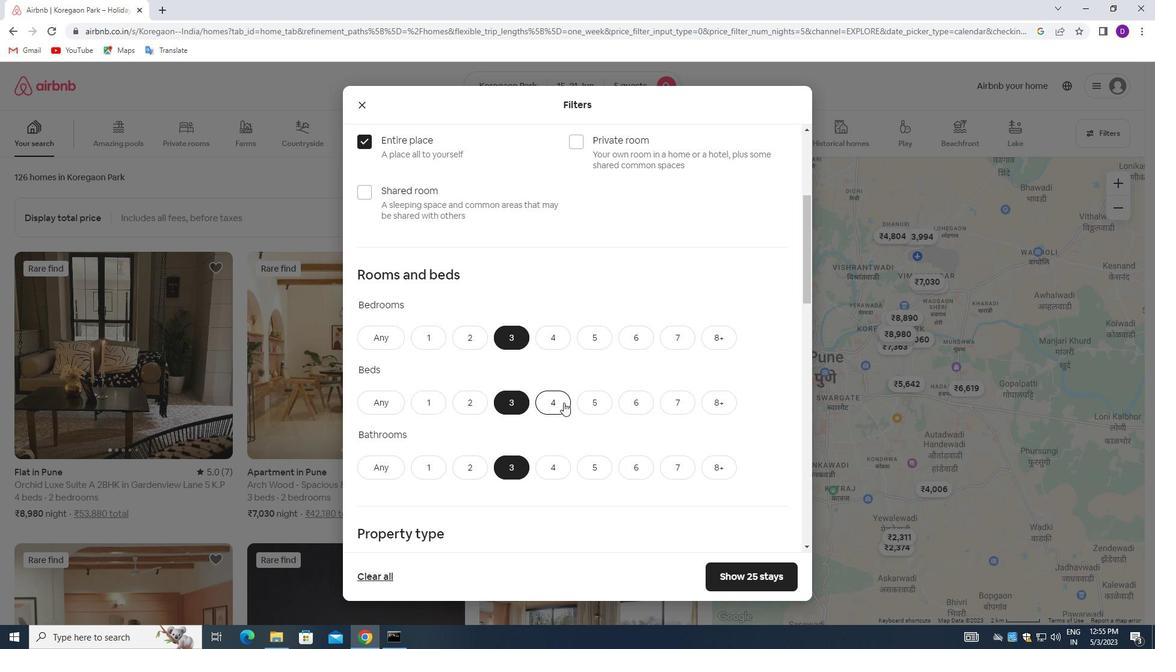 
Action: Mouse moved to (425, 400)
Screenshot: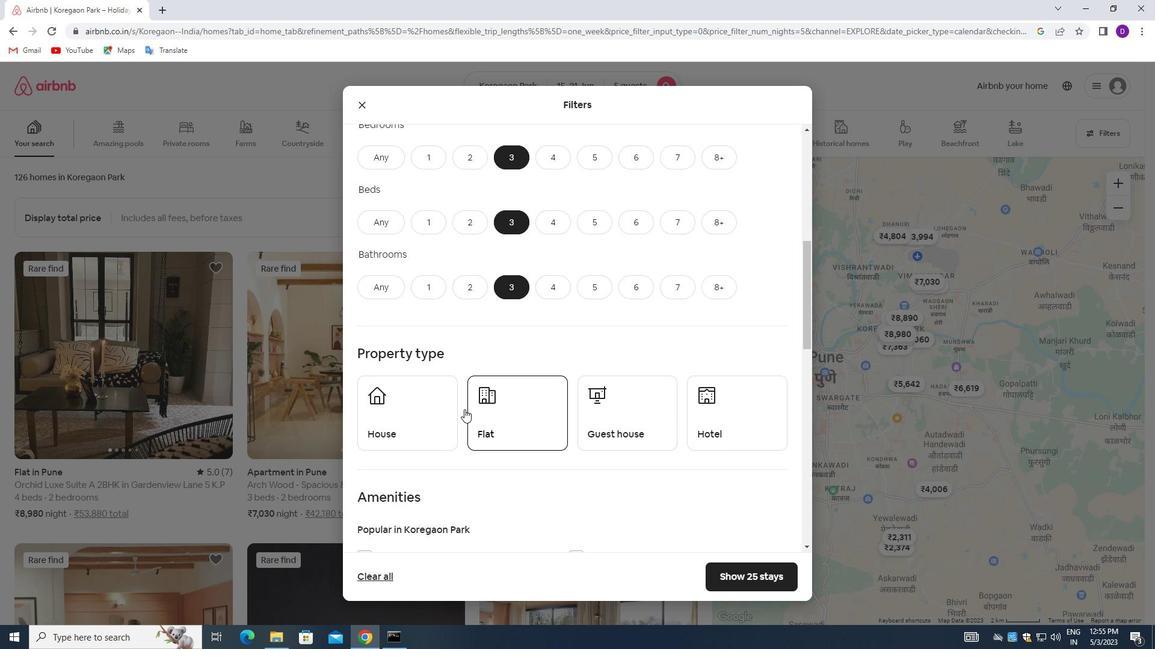 
Action: Mouse pressed left at (425, 400)
Screenshot: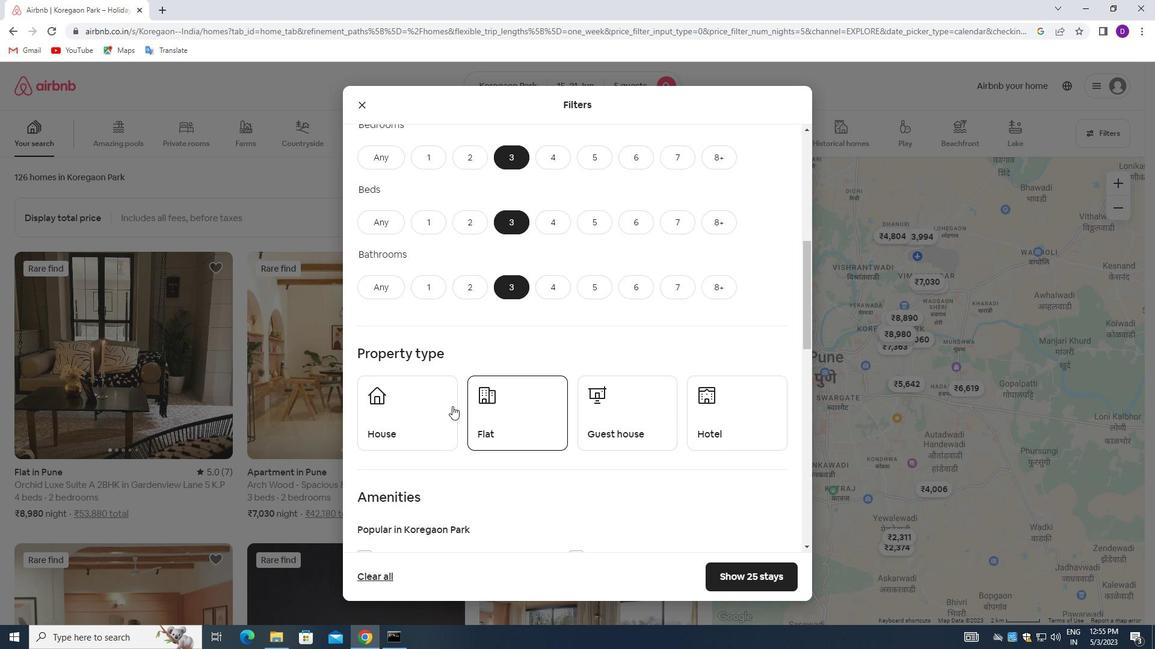 
Action: Mouse moved to (485, 412)
Screenshot: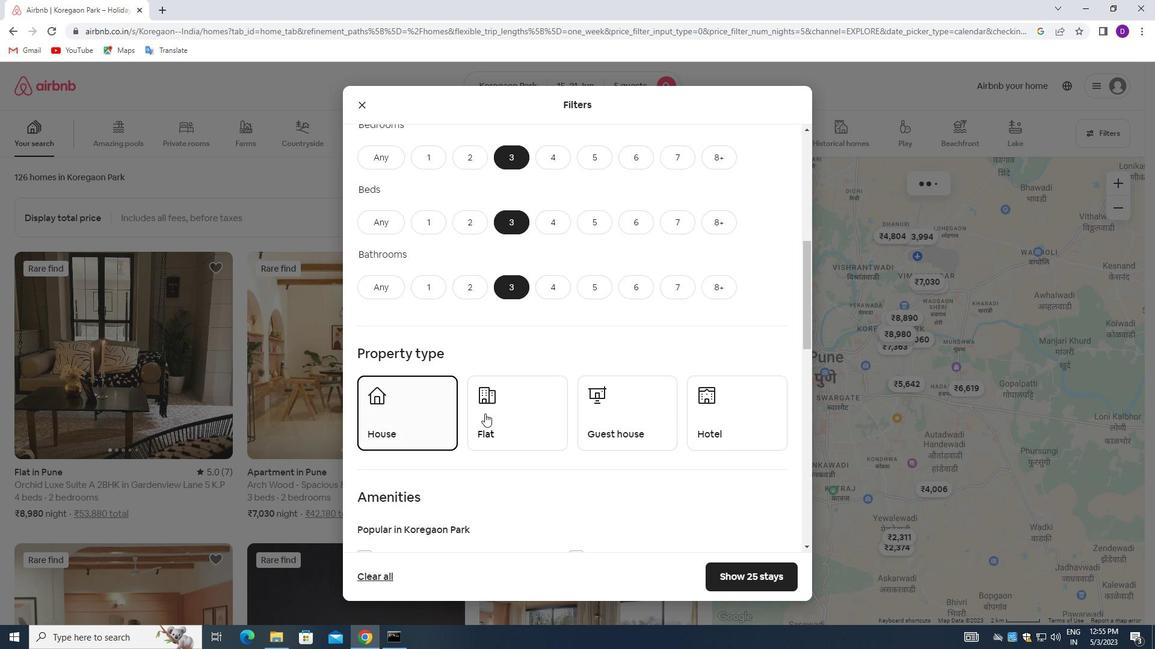 
Action: Mouse pressed left at (485, 412)
Screenshot: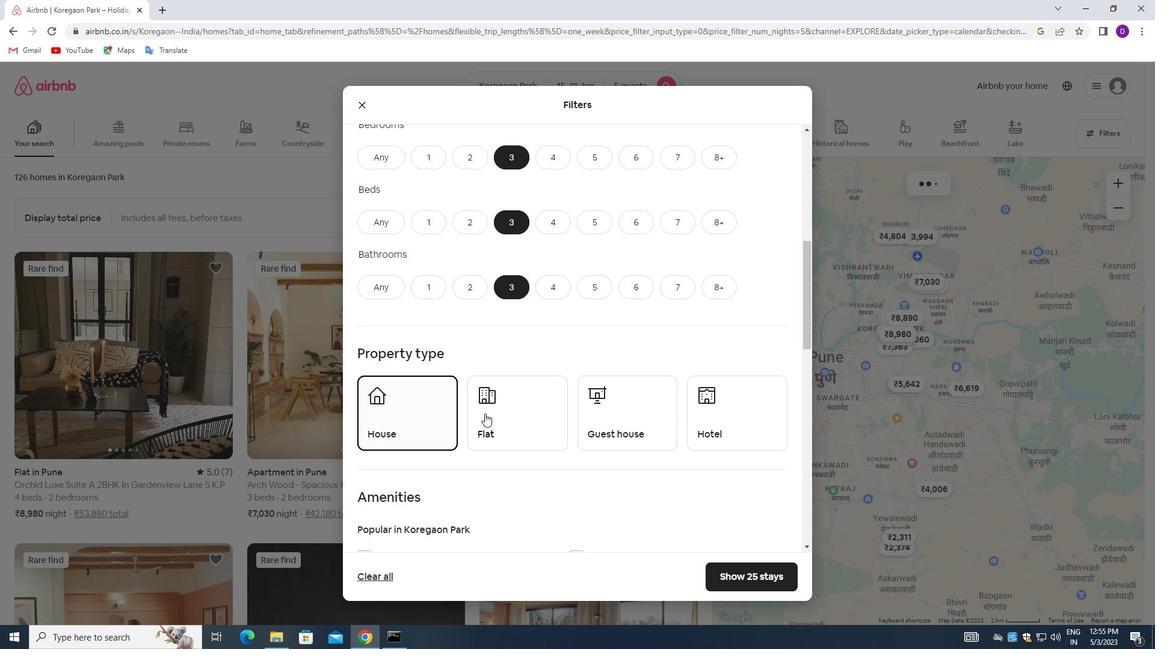 
Action: Mouse moved to (597, 417)
Screenshot: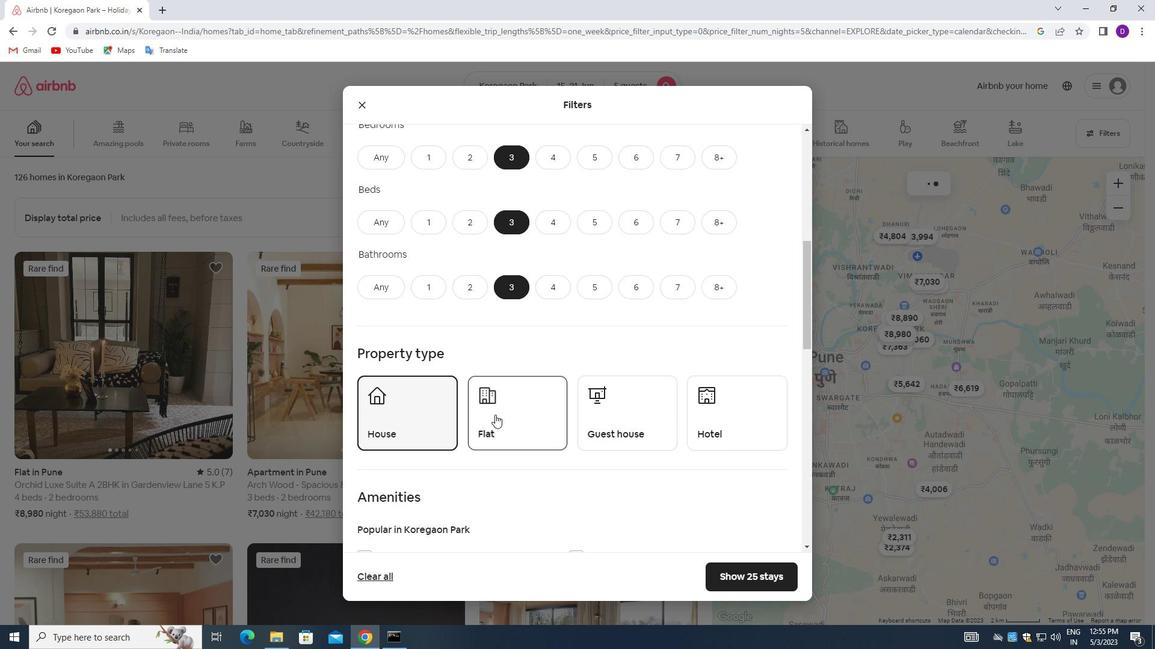 
Action: Mouse pressed left at (597, 417)
Screenshot: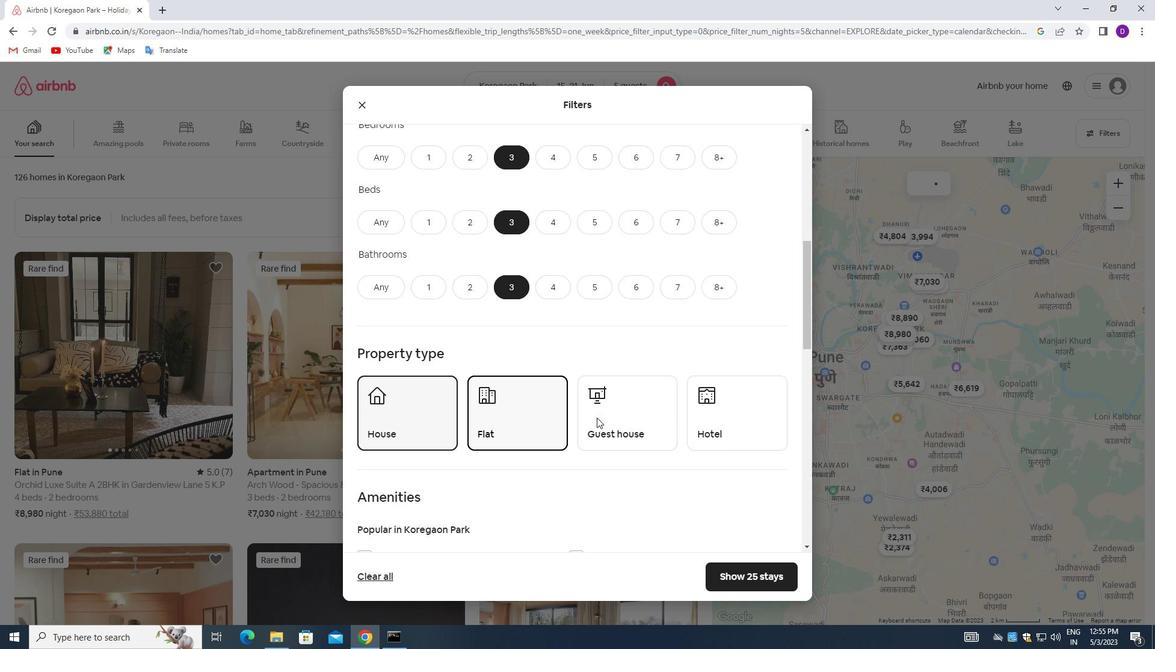 
Action: Mouse moved to (548, 401)
Screenshot: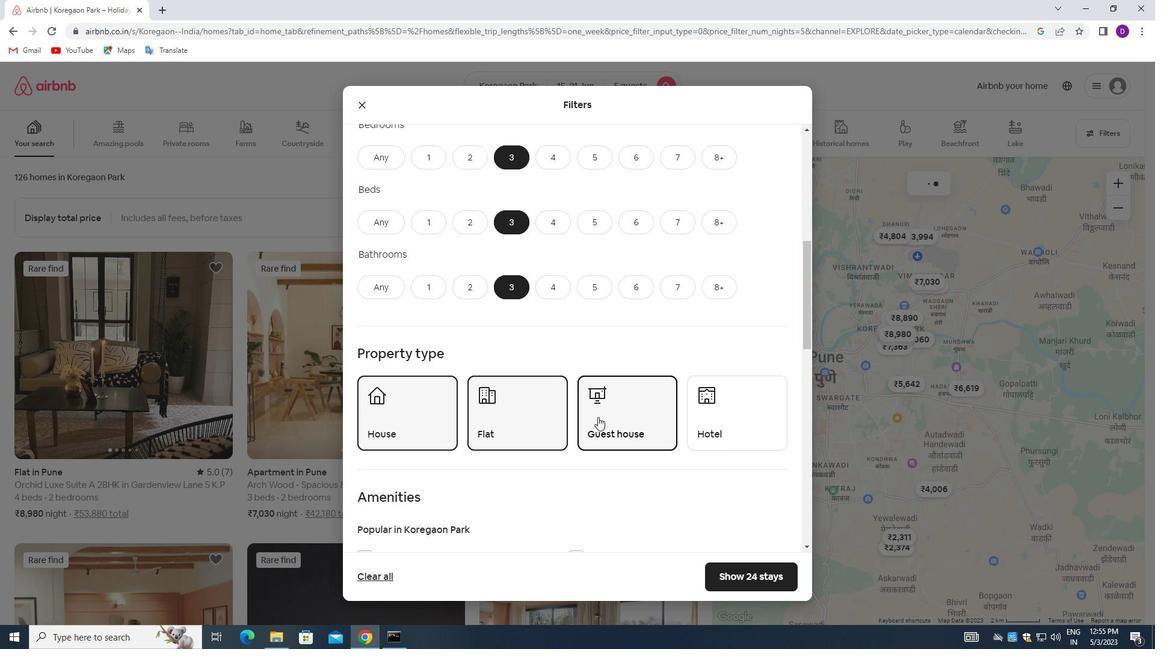 
Action: Mouse scrolled (548, 400) with delta (0, 0)
Screenshot: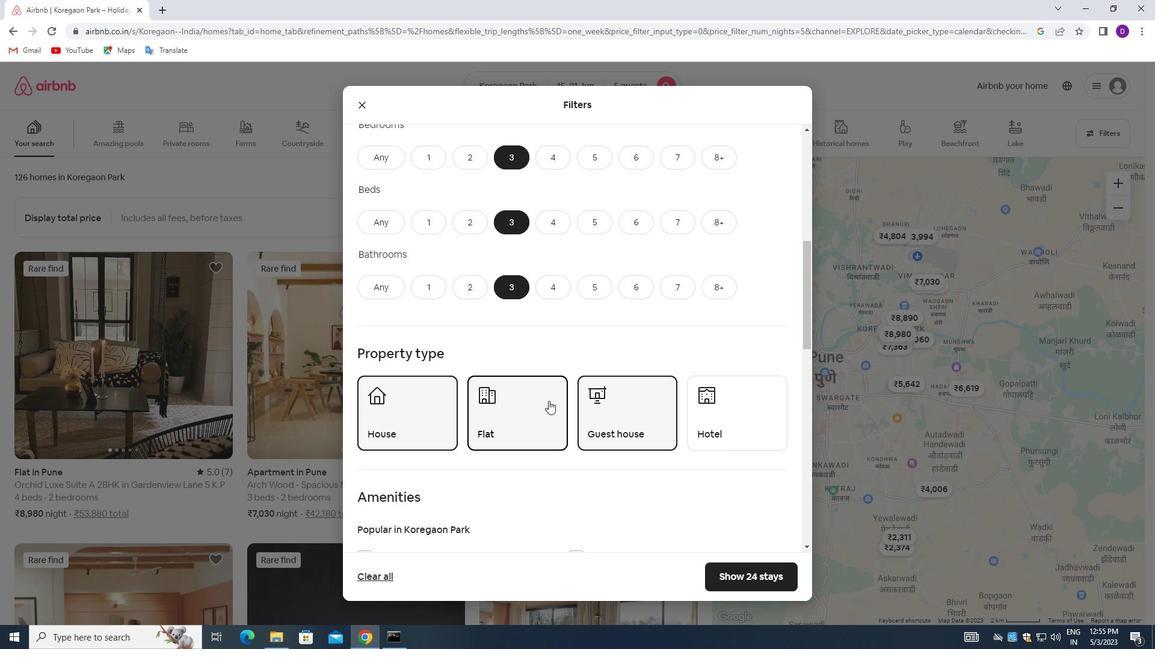
Action: Mouse scrolled (548, 400) with delta (0, 0)
Screenshot: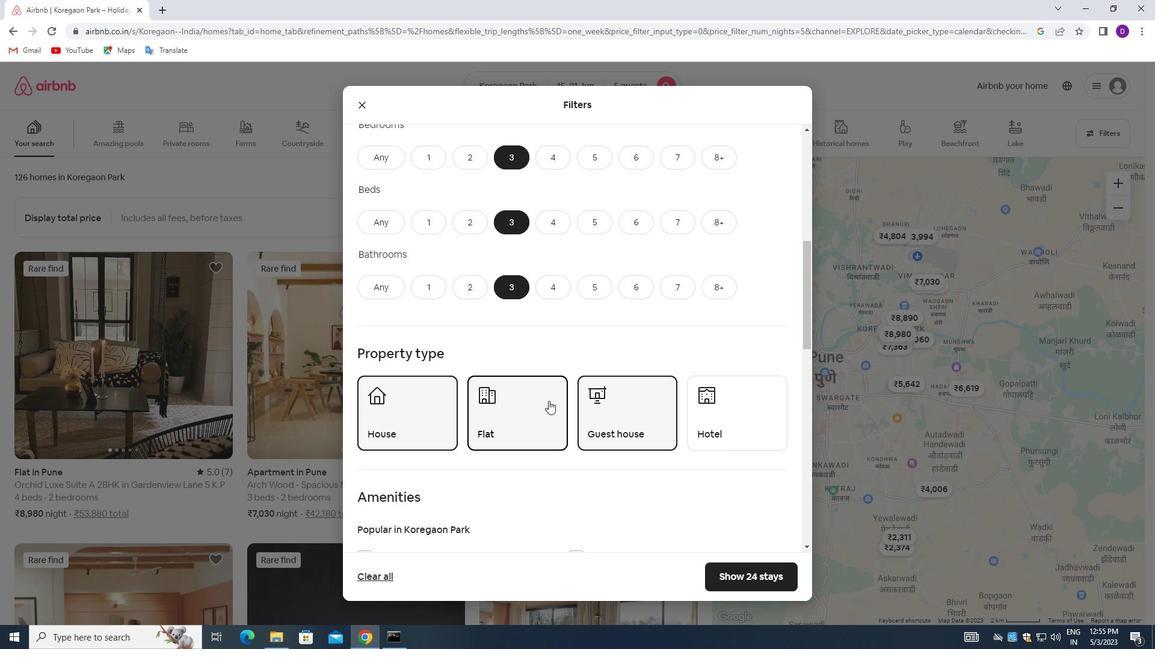 
Action: Mouse scrolled (548, 400) with delta (0, 0)
Screenshot: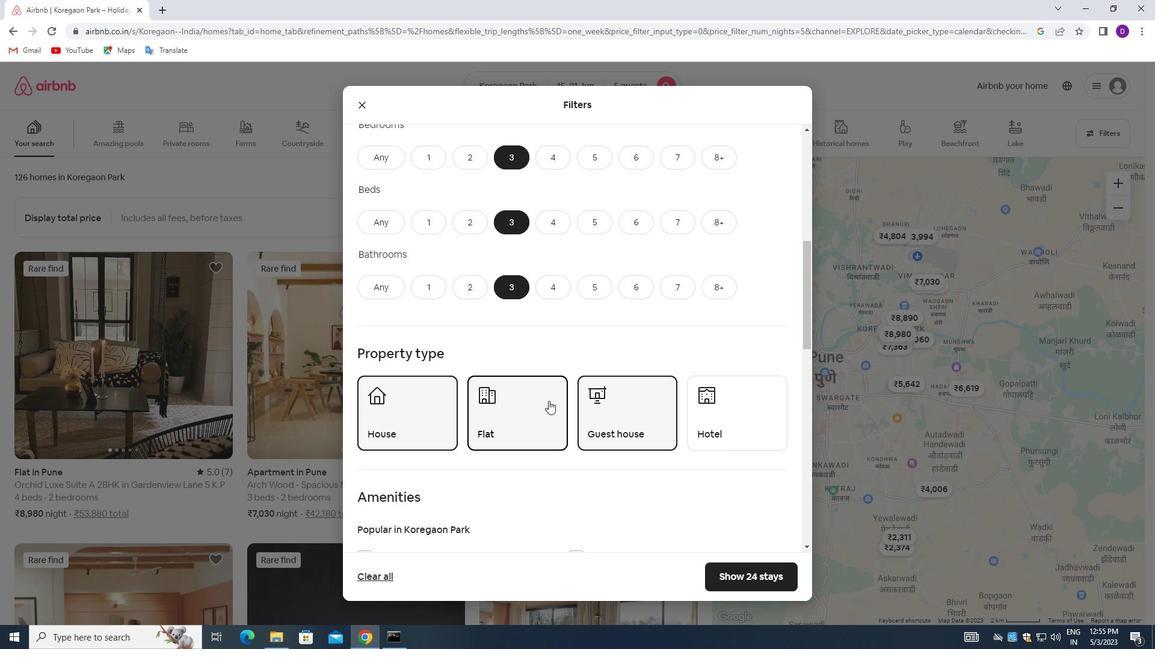 
Action: Mouse moved to (560, 409)
Screenshot: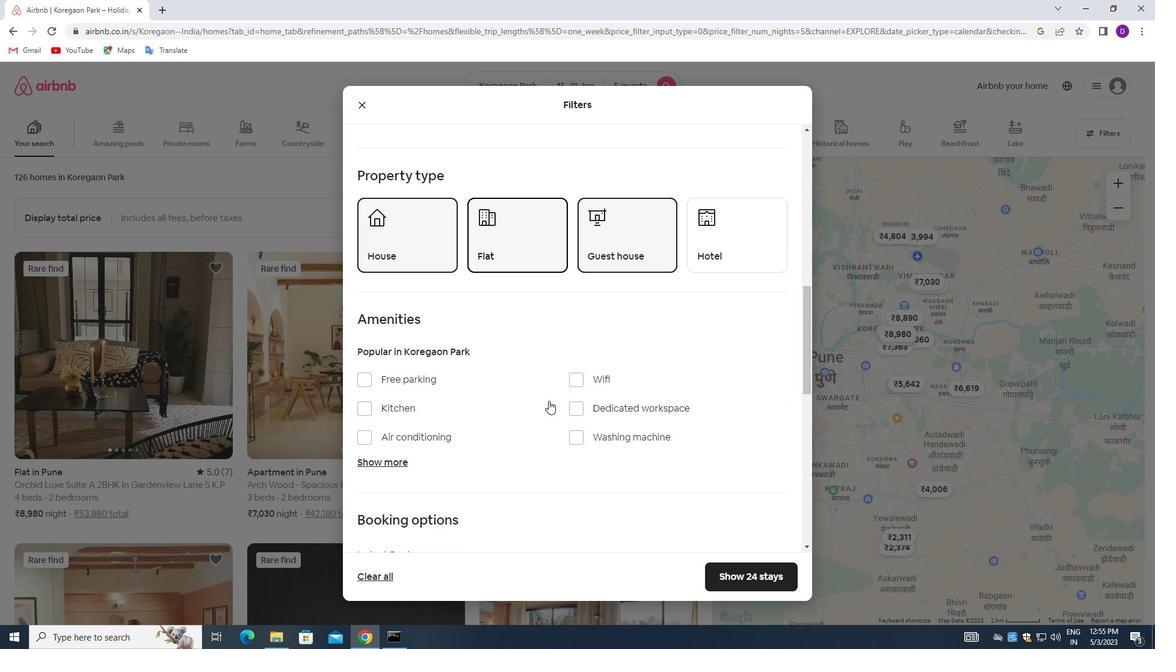 
Action: Mouse scrolled (560, 409) with delta (0, 0)
Screenshot: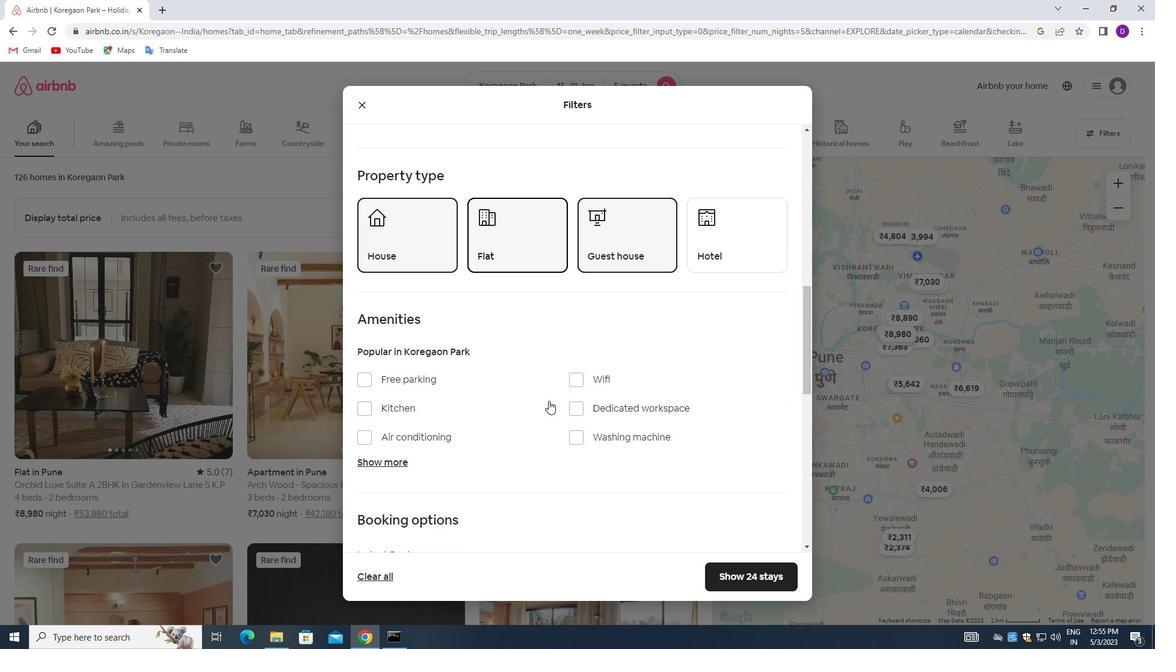 
Action: Mouse moved to (563, 412)
Screenshot: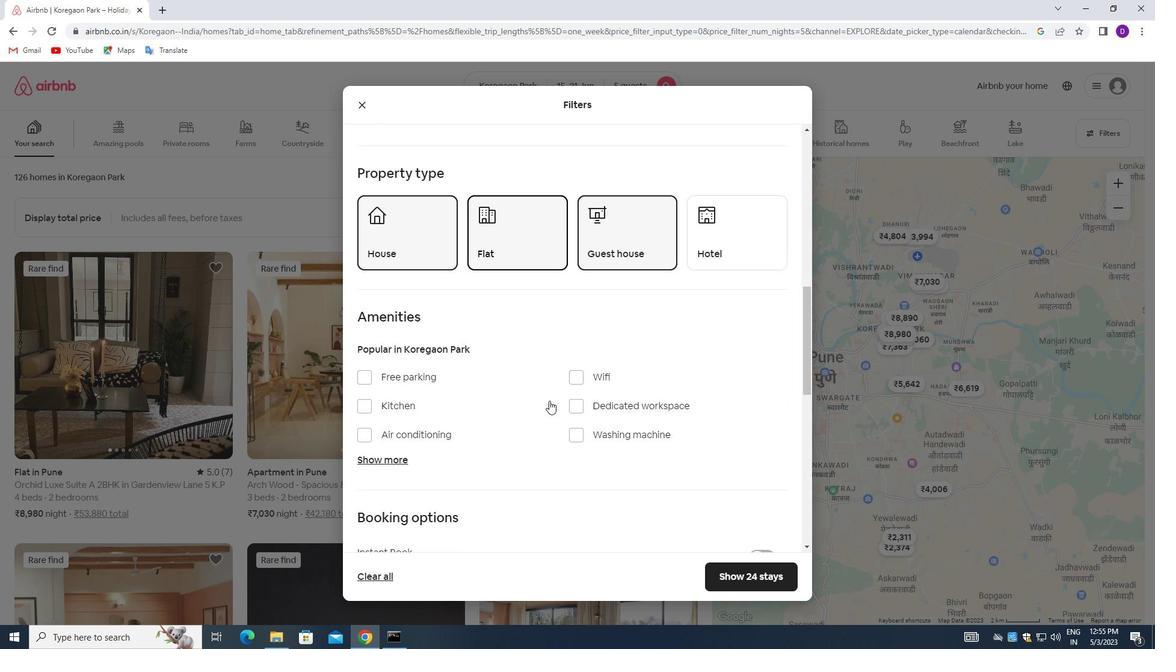
Action: Mouse scrolled (563, 412) with delta (0, 0)
Screenshot: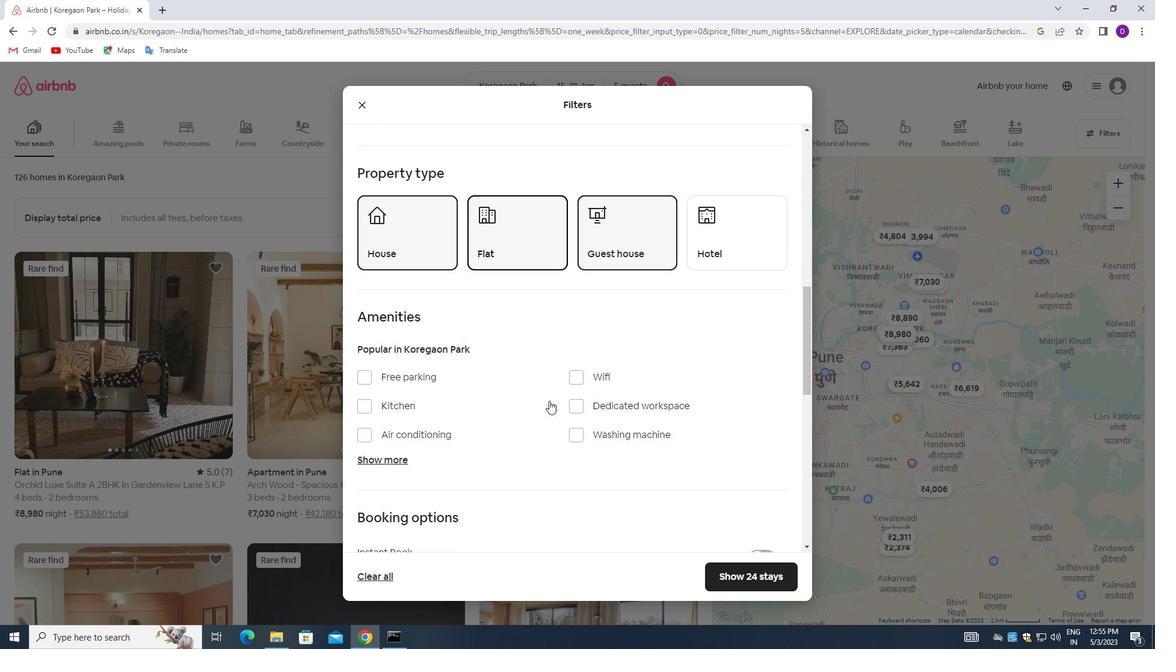 
Action: Mouse moved to (563, 412)
Screenshot: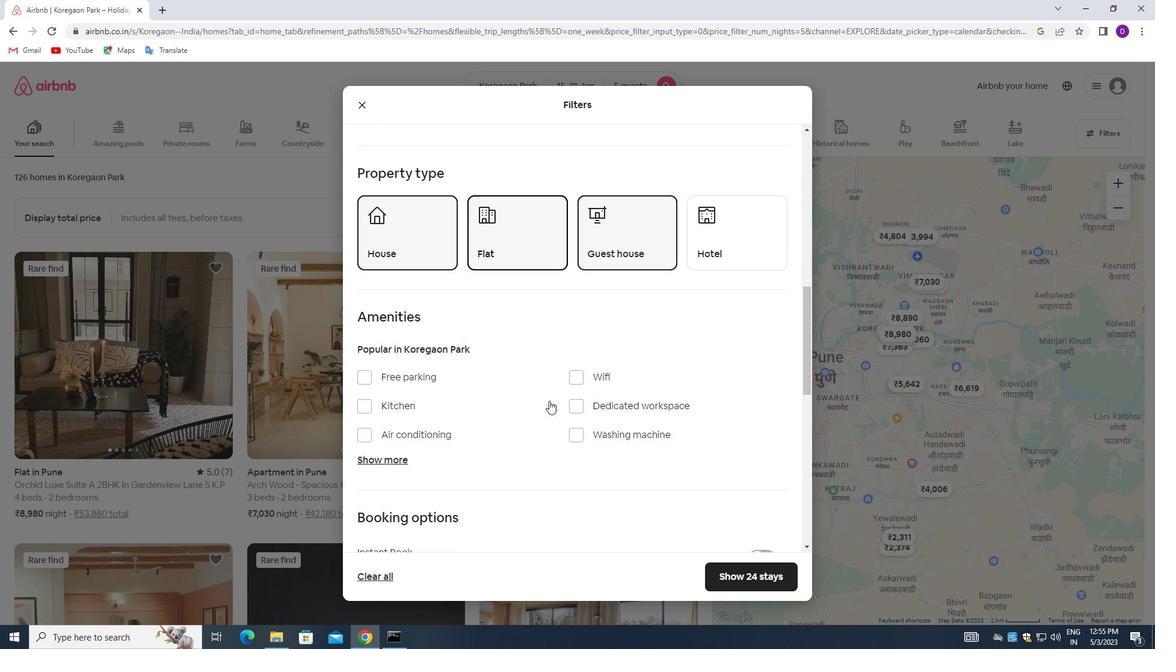 
Action: Mouse scrolled (563, 412) with delta (0, 0)
Screenshot: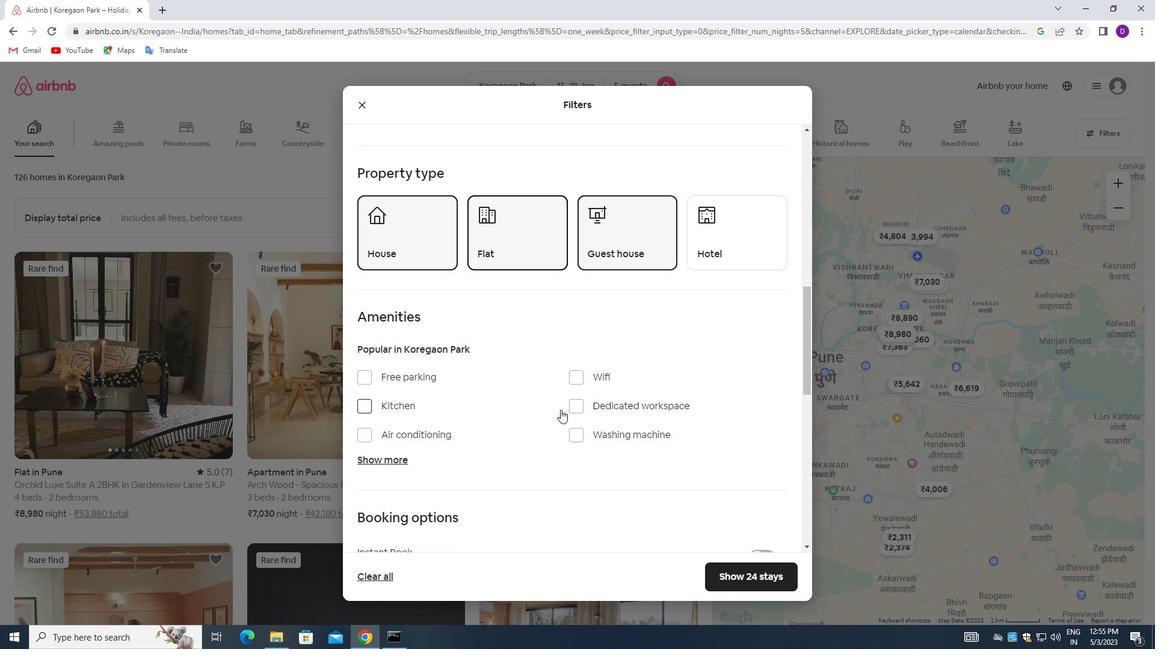 
Action: Mouse moved to (755, 417)
Screenshot: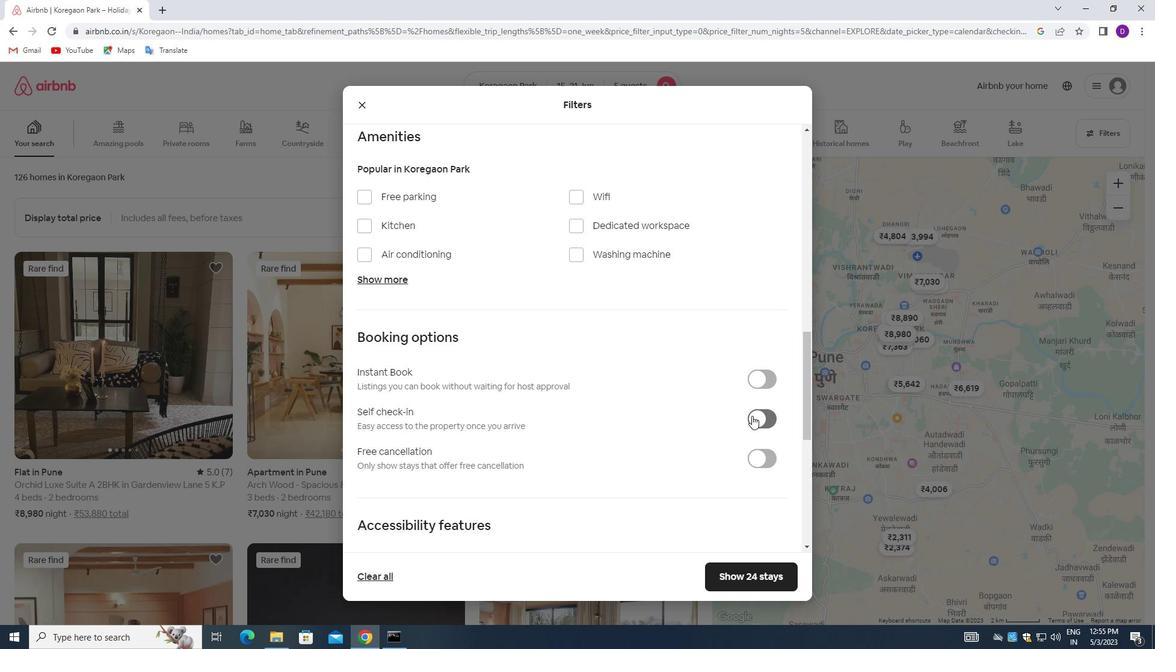 
Action: Mouse pressed left at (755, 417)
Screenshot: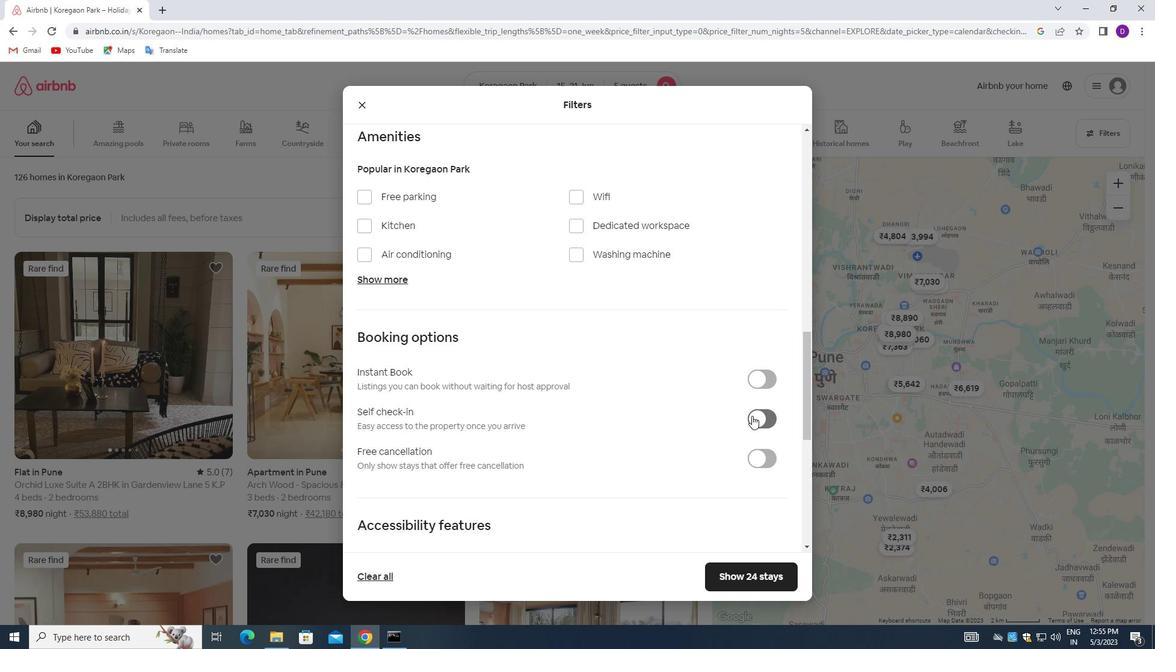 
Action: Mouse moved to (506, 430)
Screenshot: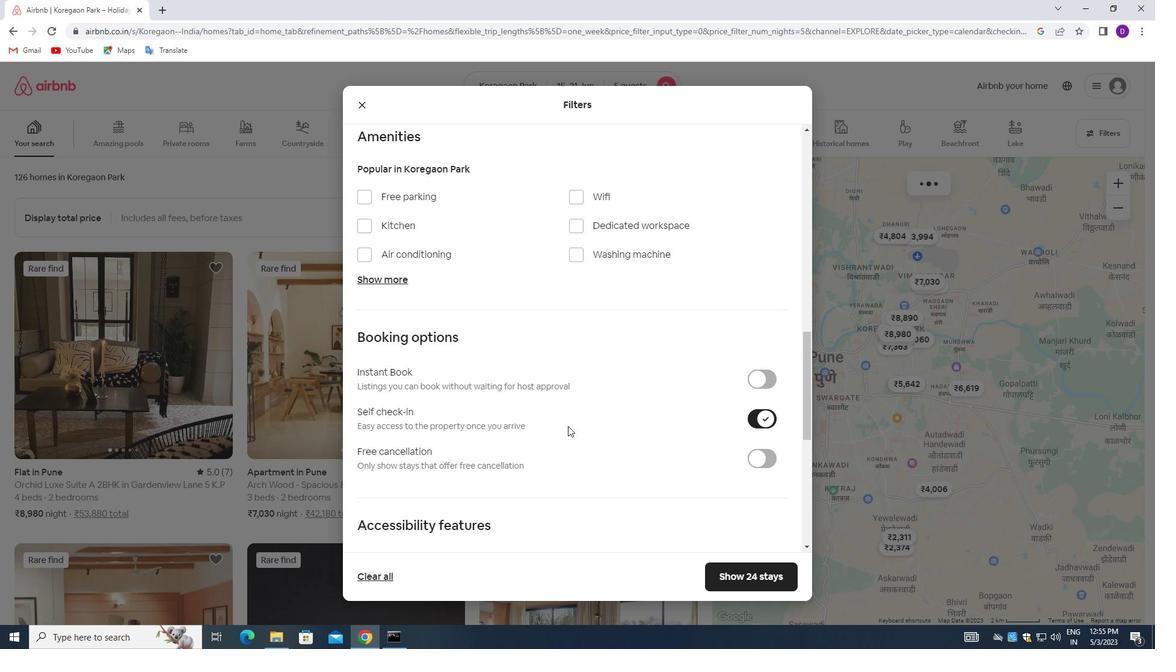 
Action: Mouse scrolled (506, 430) with delta (0, 0)
Screenshot: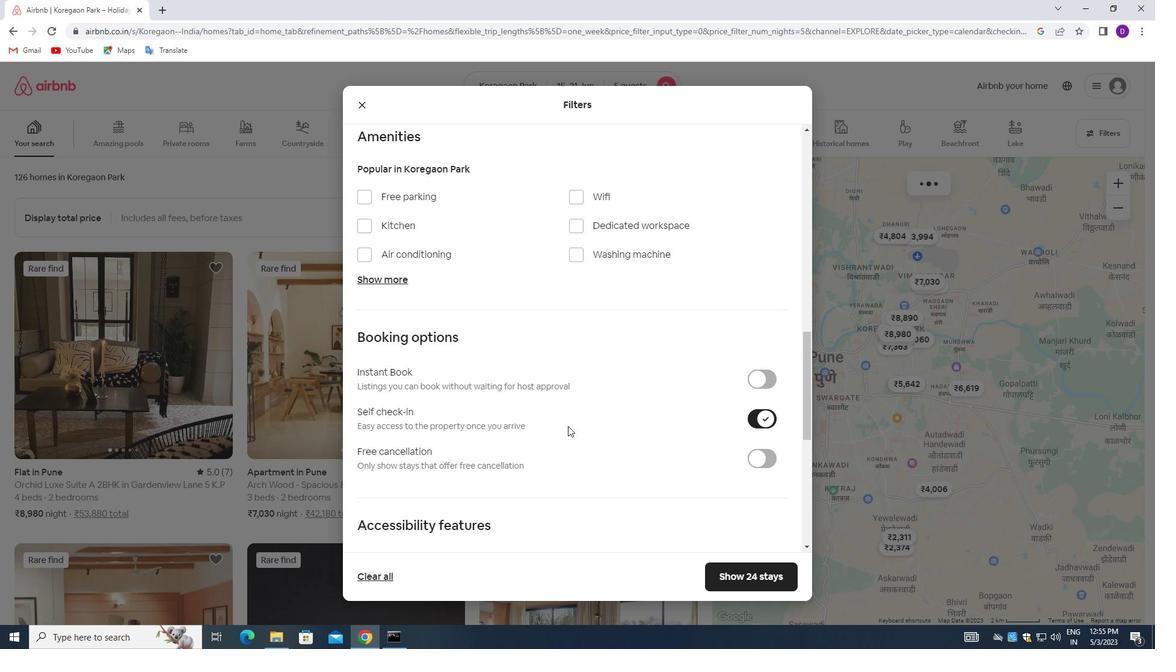 
Action: Mouse moved to (502, 431)
Screenshot: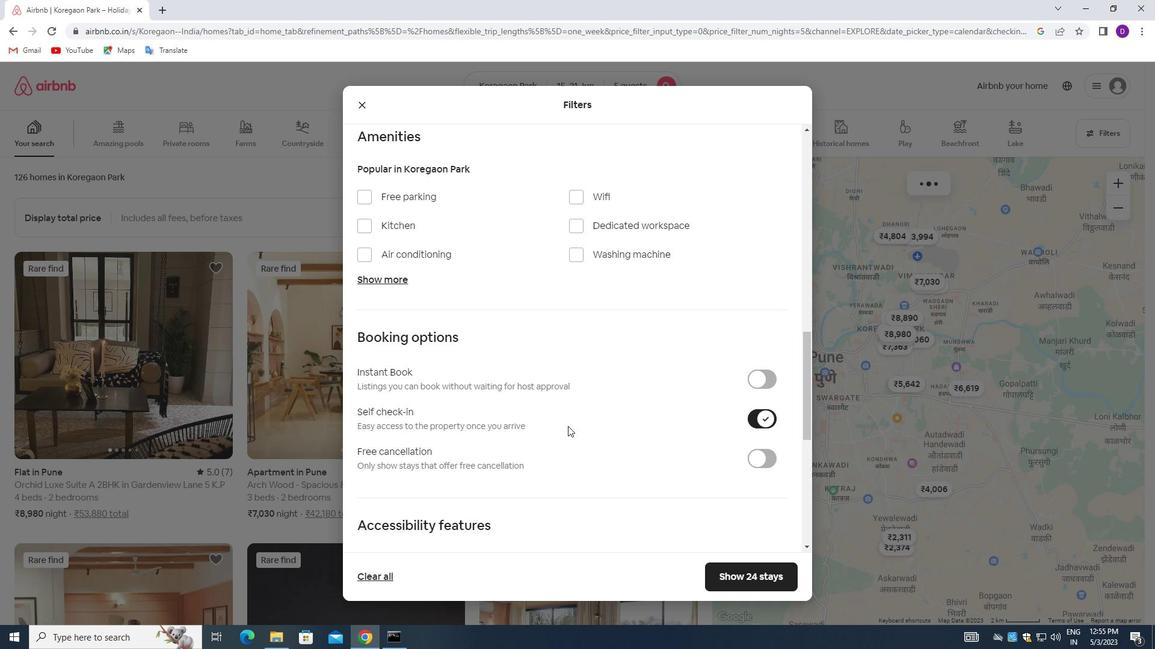 
Action: Mouse scrolled (502, 430) with delta (0, 0)
Screenshot: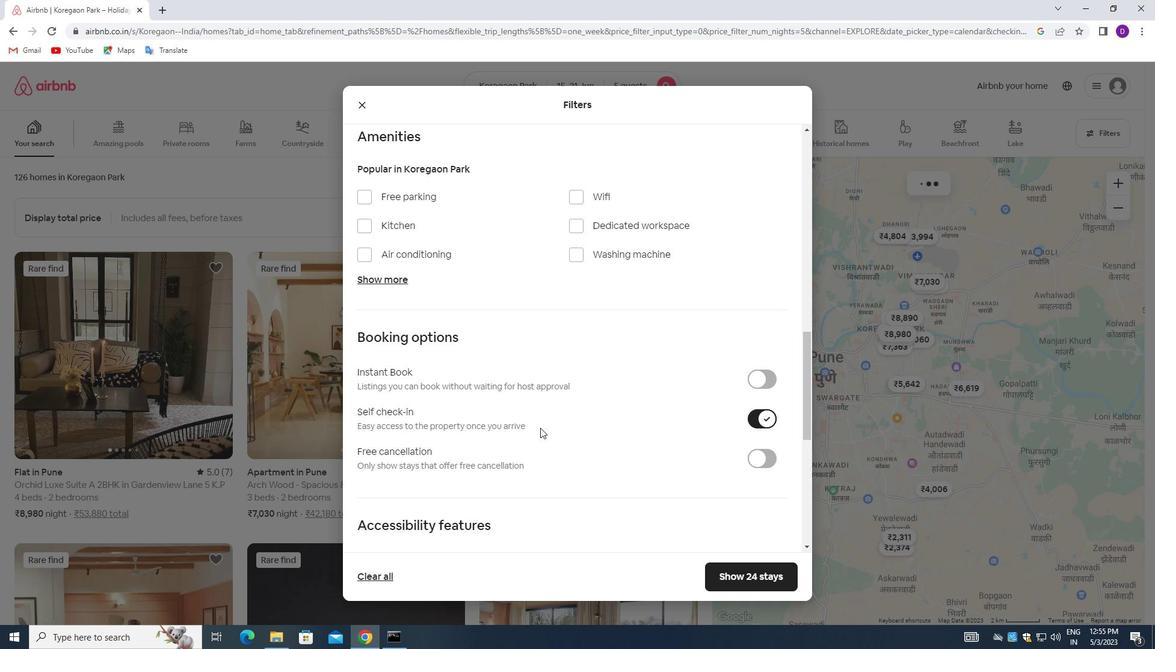 
Action: Mouse scrolled (502, 430) with delta (0, 0)
Screenshot: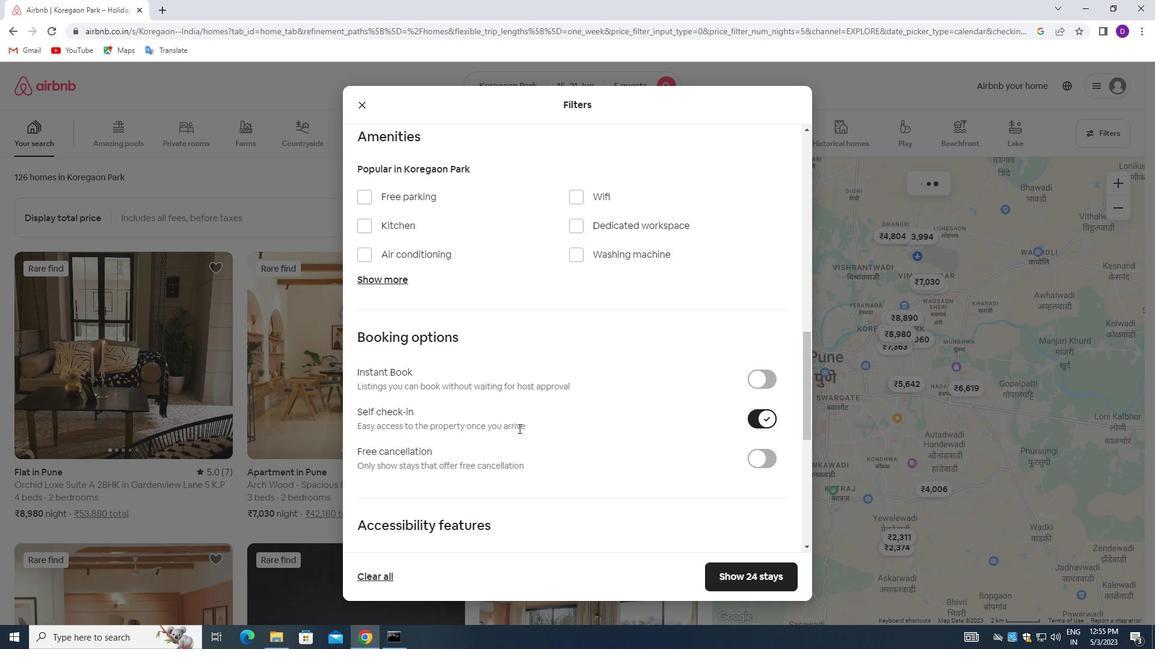 
Action: Mouse moved to (499, 431)
Screenshot: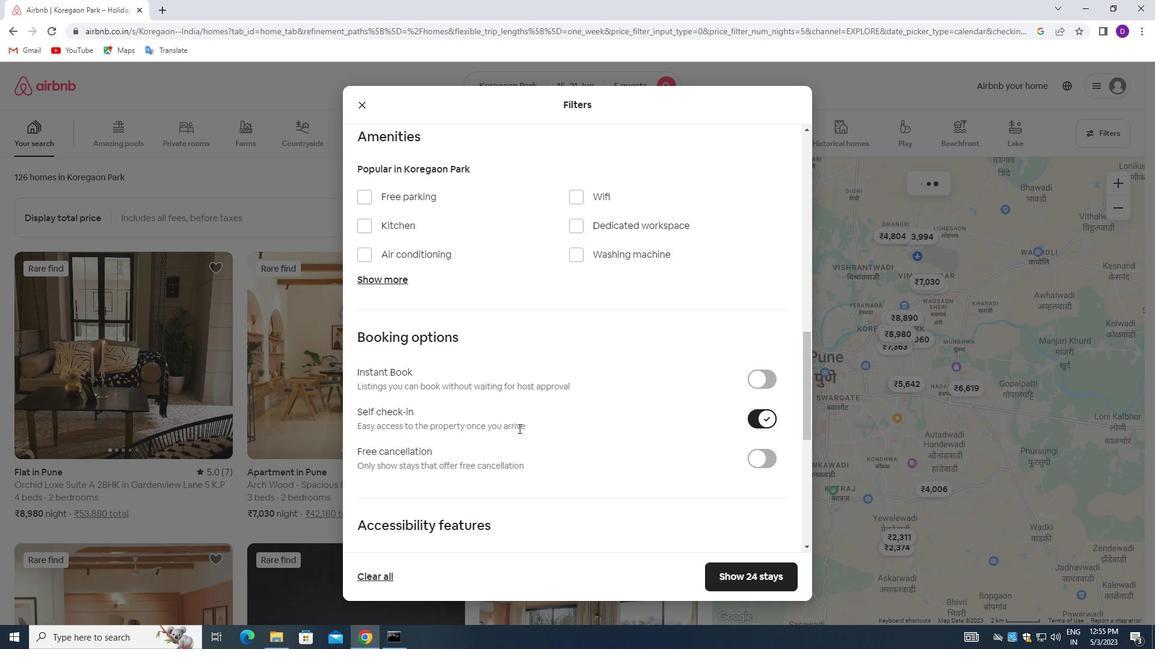 
Action: Mouse scrolled (499, 431) with delta (0, 0)
Screenshot: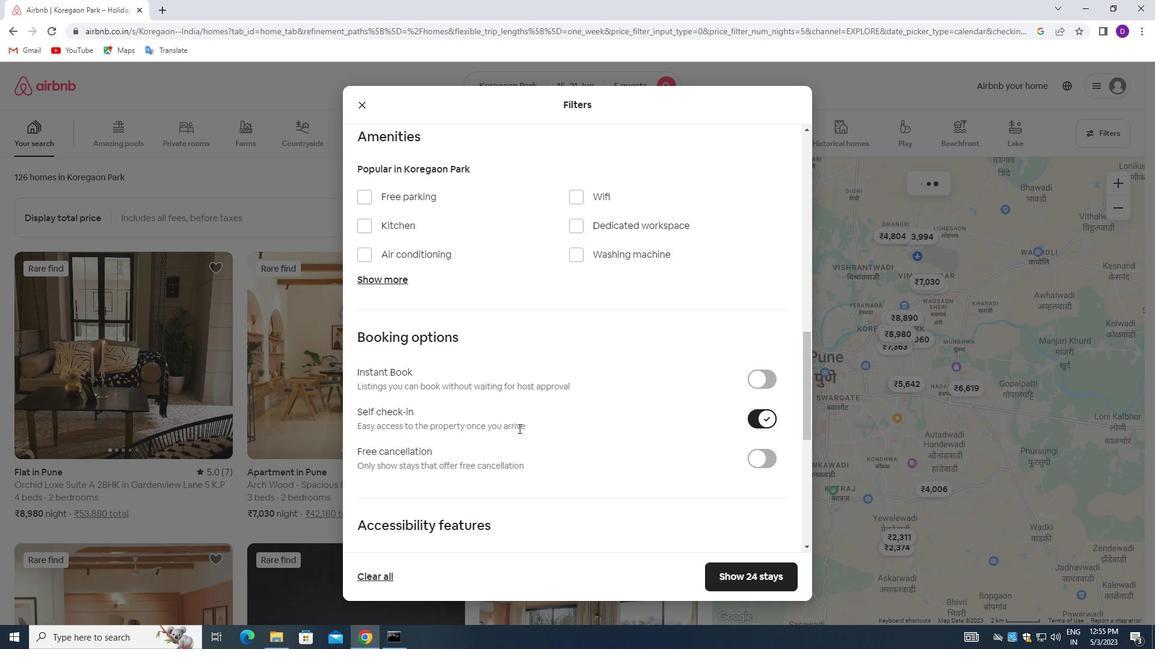 
Action: Mouse moved to (474, 439)
Screenshot: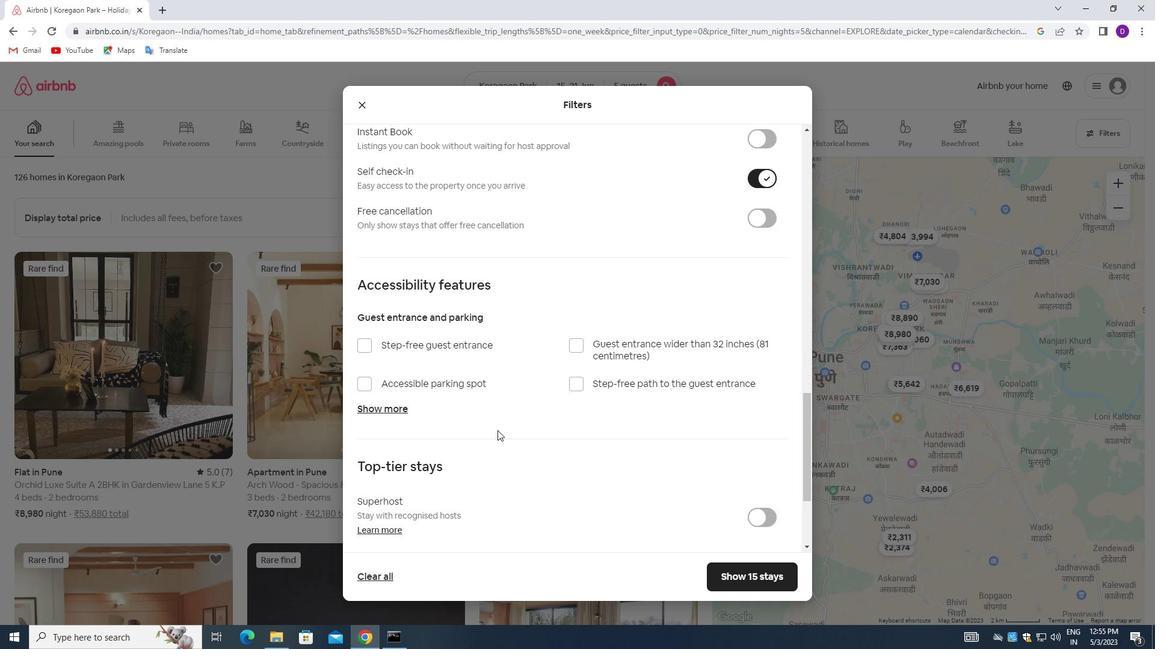 
Action: Mouse scrolled (474, 438) with delta (0, 0)
Screenshot: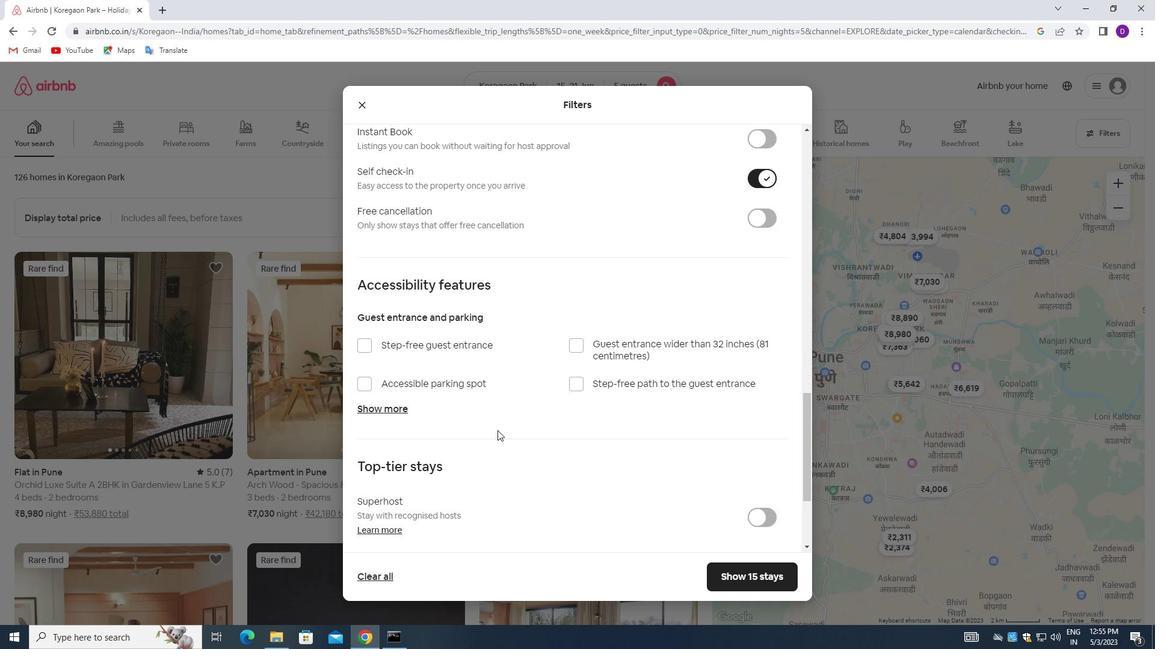 
Action: Mouse moved to (465, 443)
Screenshot: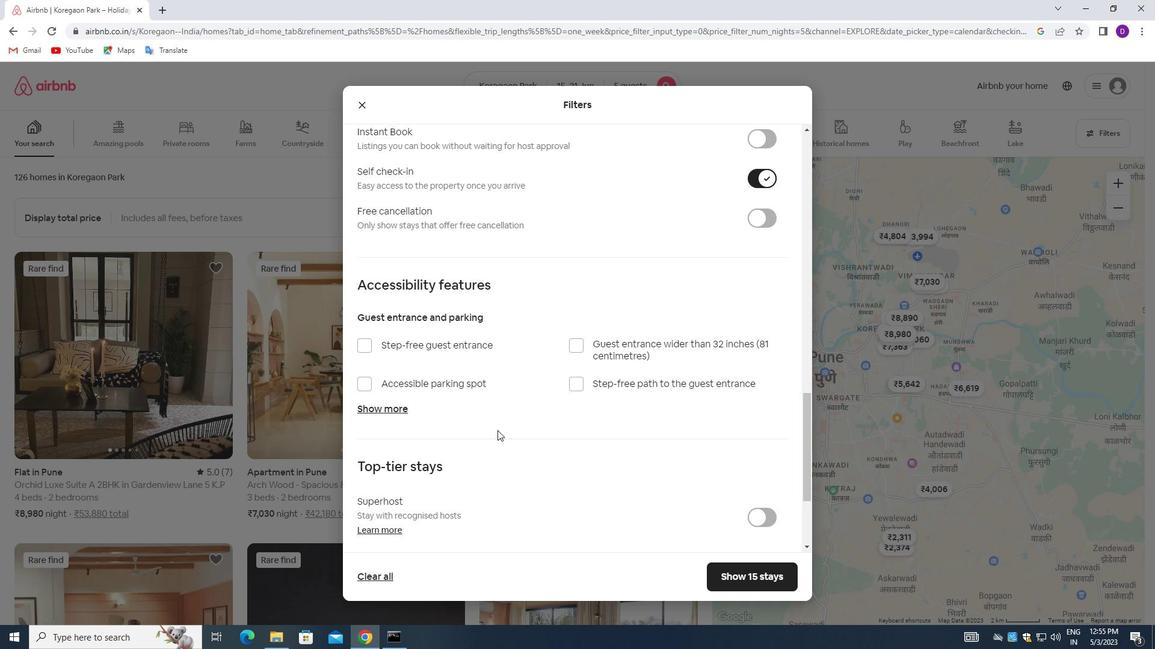 
Action: Mouse scrolled (465, 442) with delta (0, 0)
Screenshot: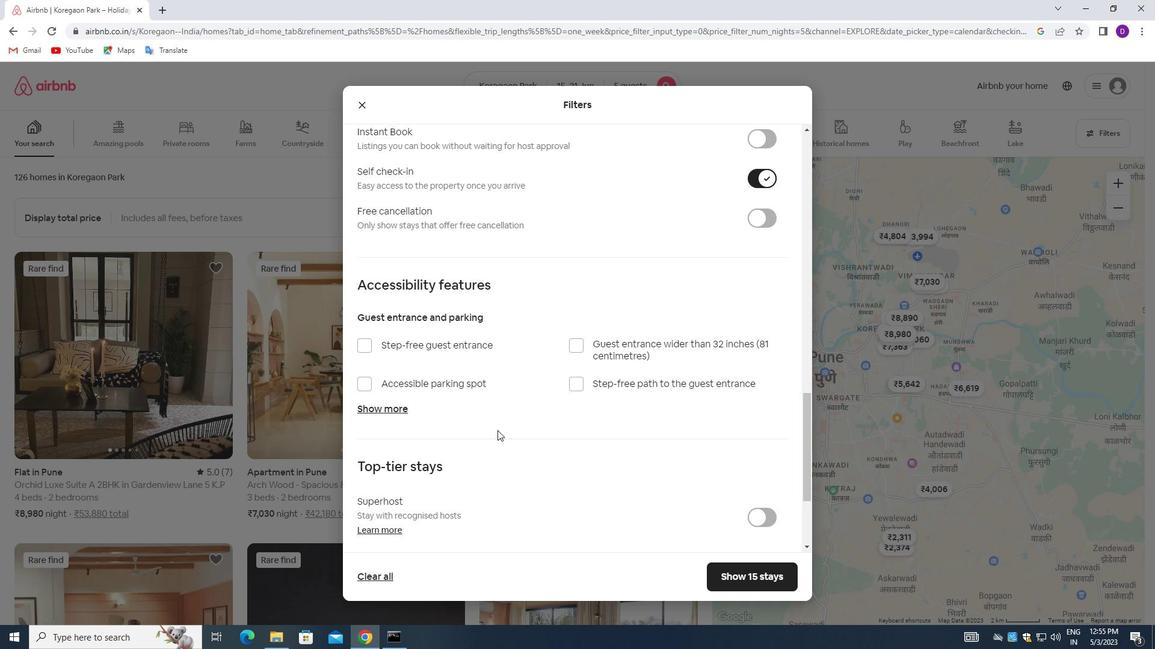 
Action: Mouse moved to (459, 445)
Screenshot: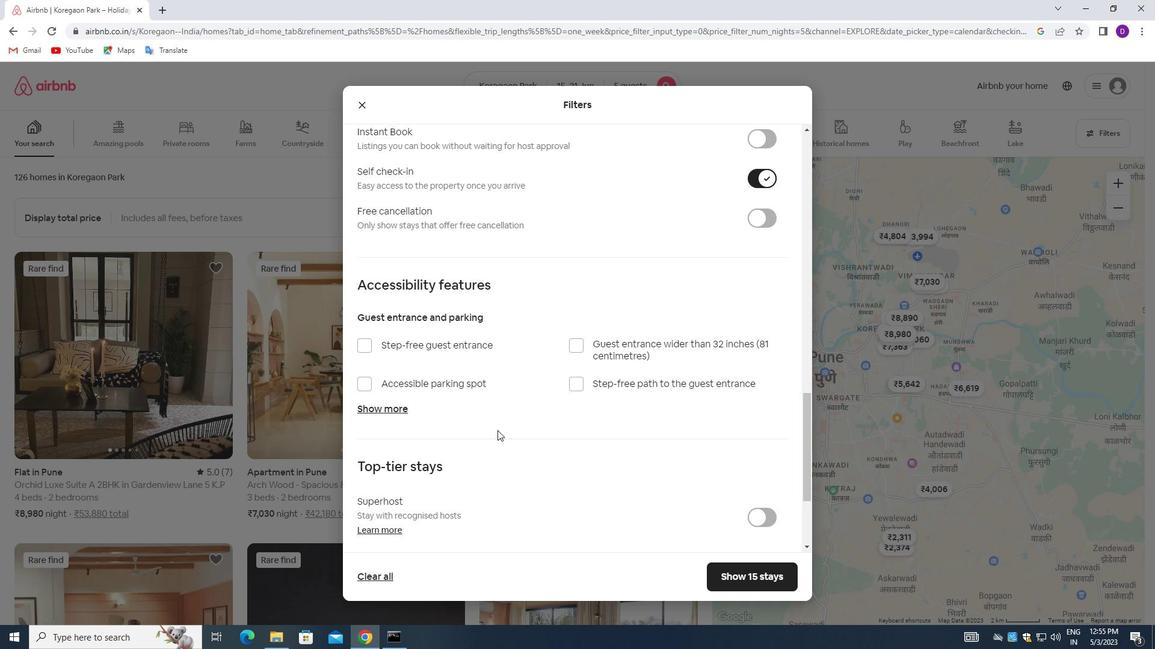 
Action: Mouse scrolled (459, 445) with delta (0, 0)
Screenshot: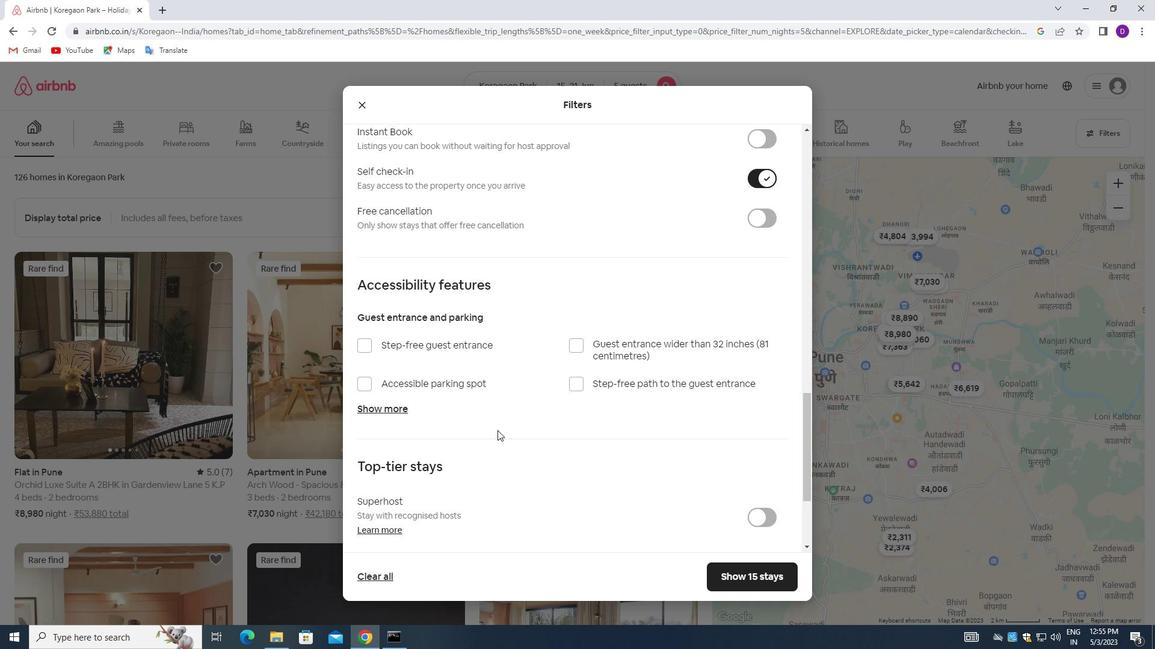 
Action: Mouse moved to (454, 447)
Screenshot: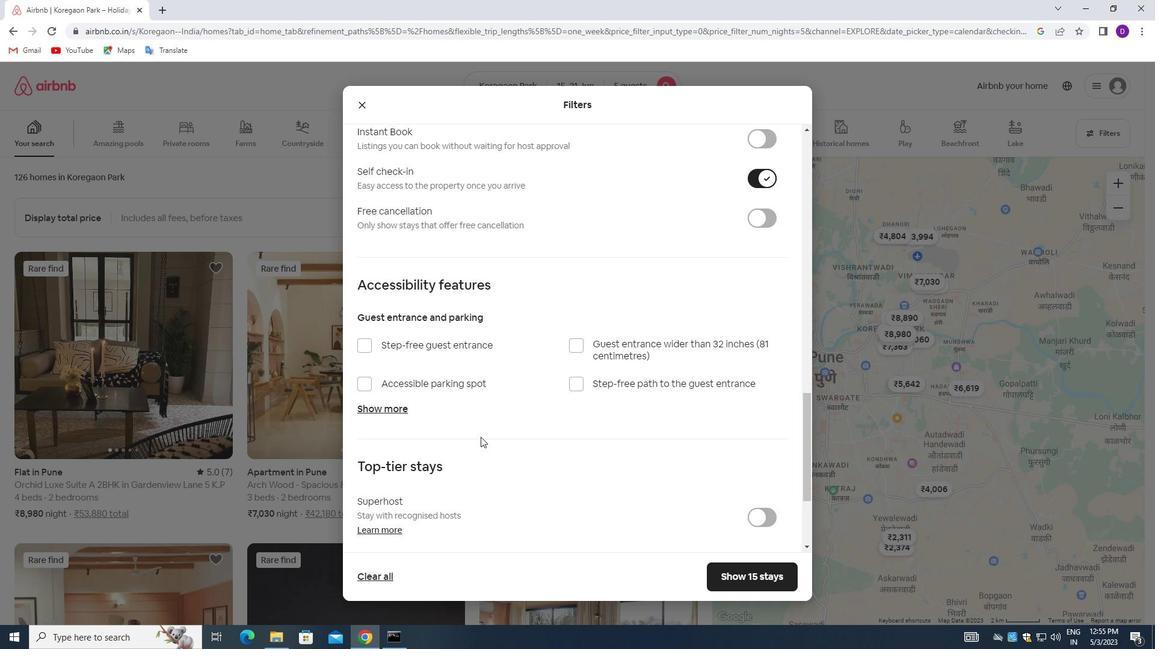 
Action: Mouse scrolled (454, 446) with delta (0, 0)
Screenshot: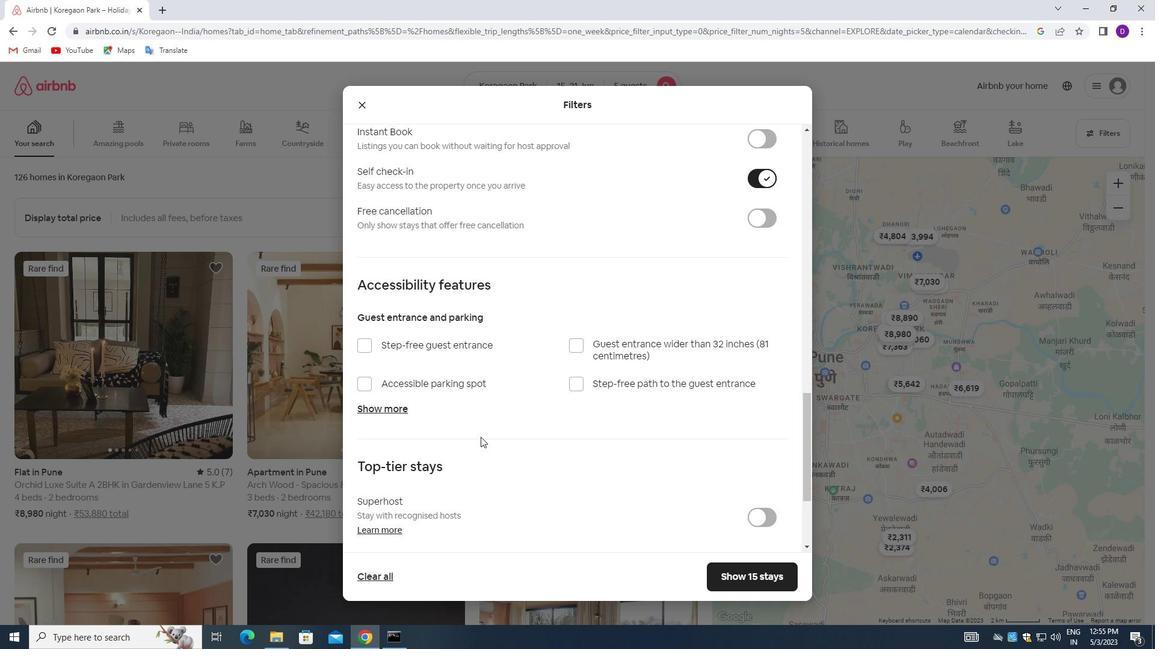 
Action: Mouse moved to (449, 451)
Screenshot: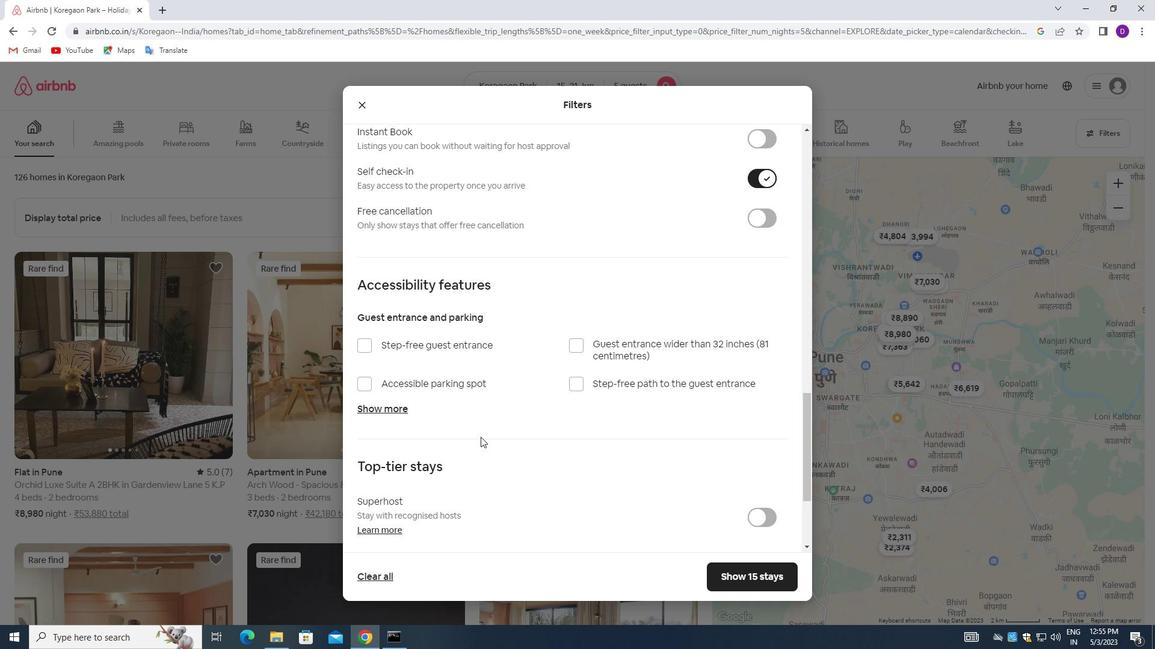
Action: Mouse scrolled (449, 450) with delta (0, 0)
Screenshot: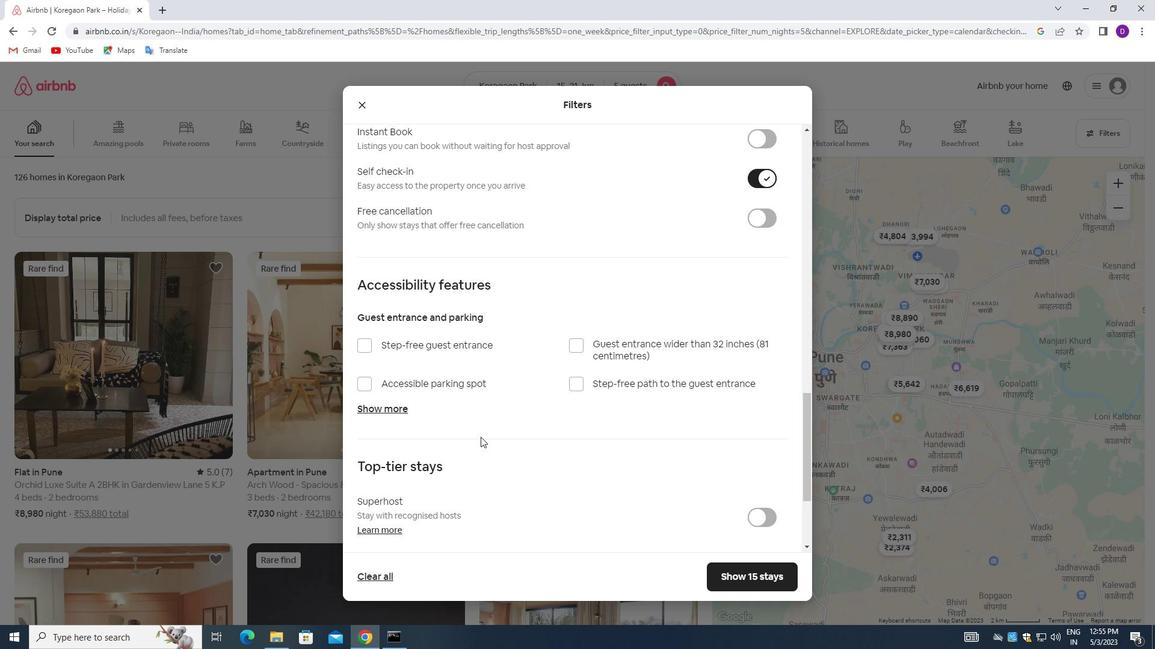 
Action: Mouse moved to (365, 470)
Screenshot: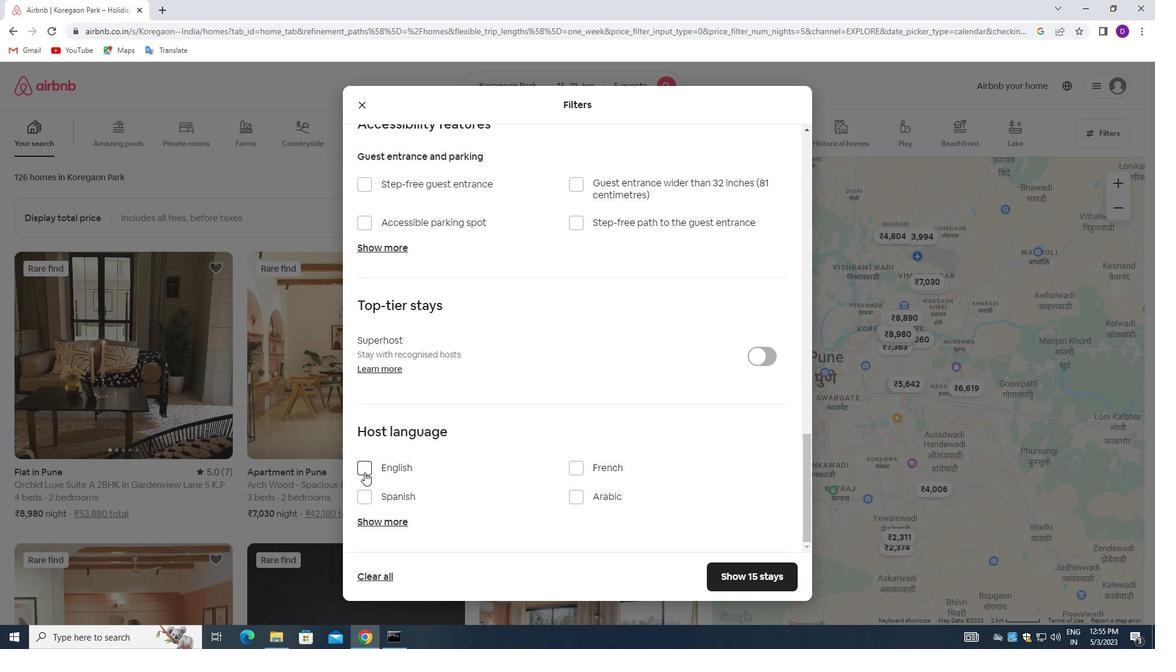 
Action: Mouse pressed left at (365, 470)
Screenshot: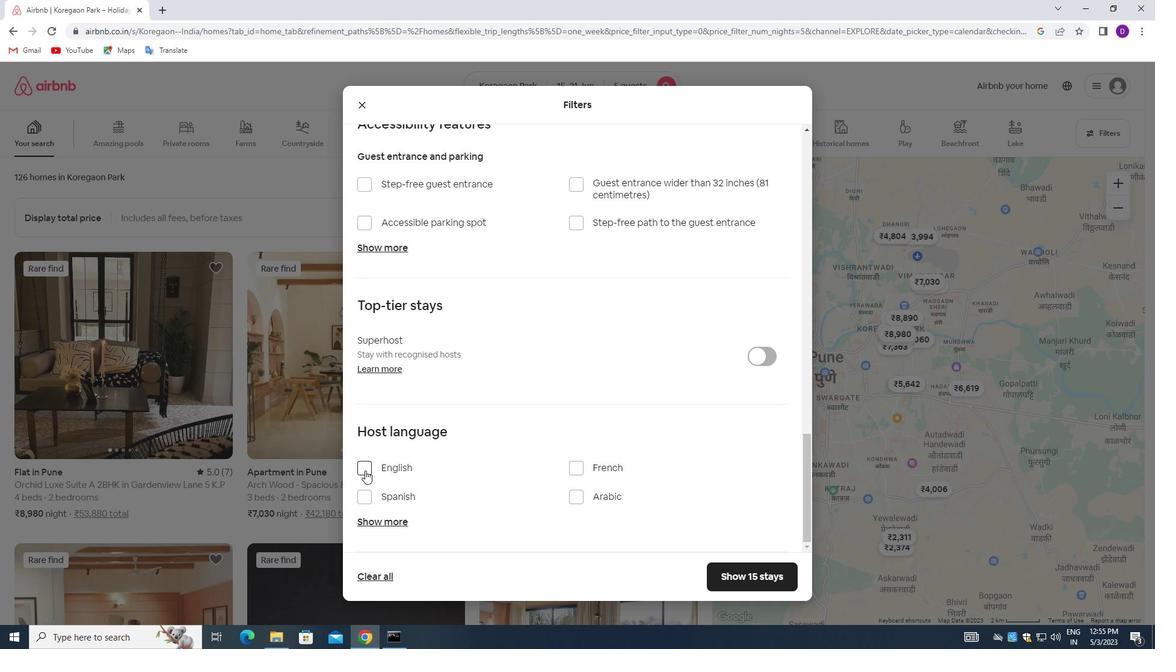 
Action: Mouse moved to (727, 574)
Screenshot: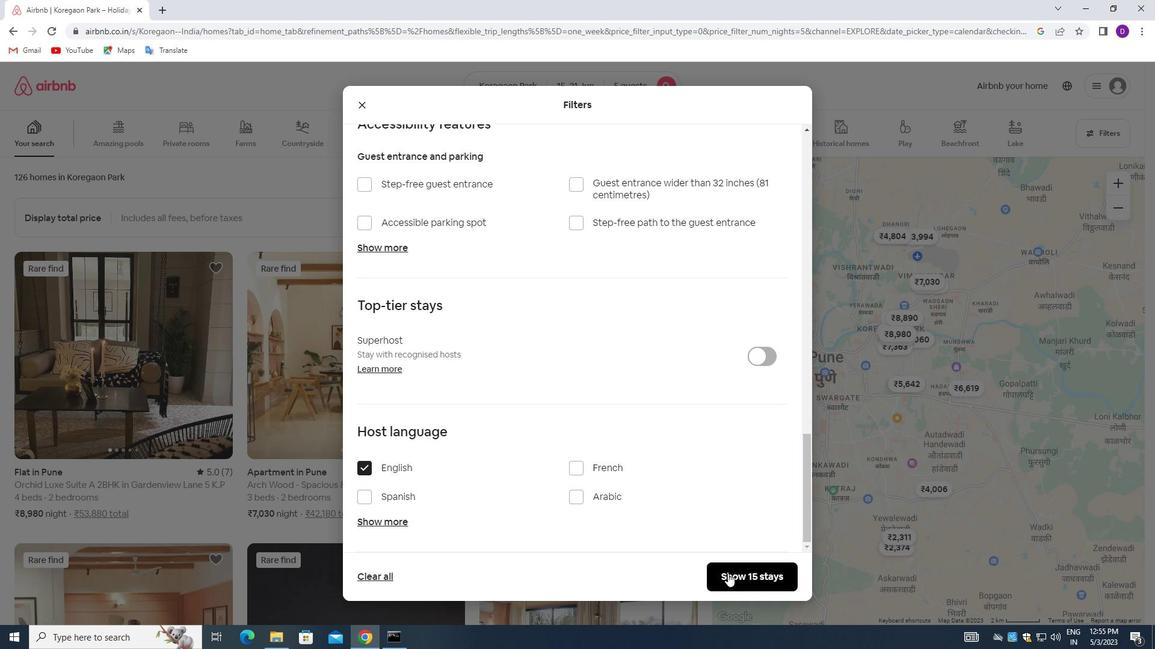 
Action: Mouse pressed left at (727, 574)
Screenshot: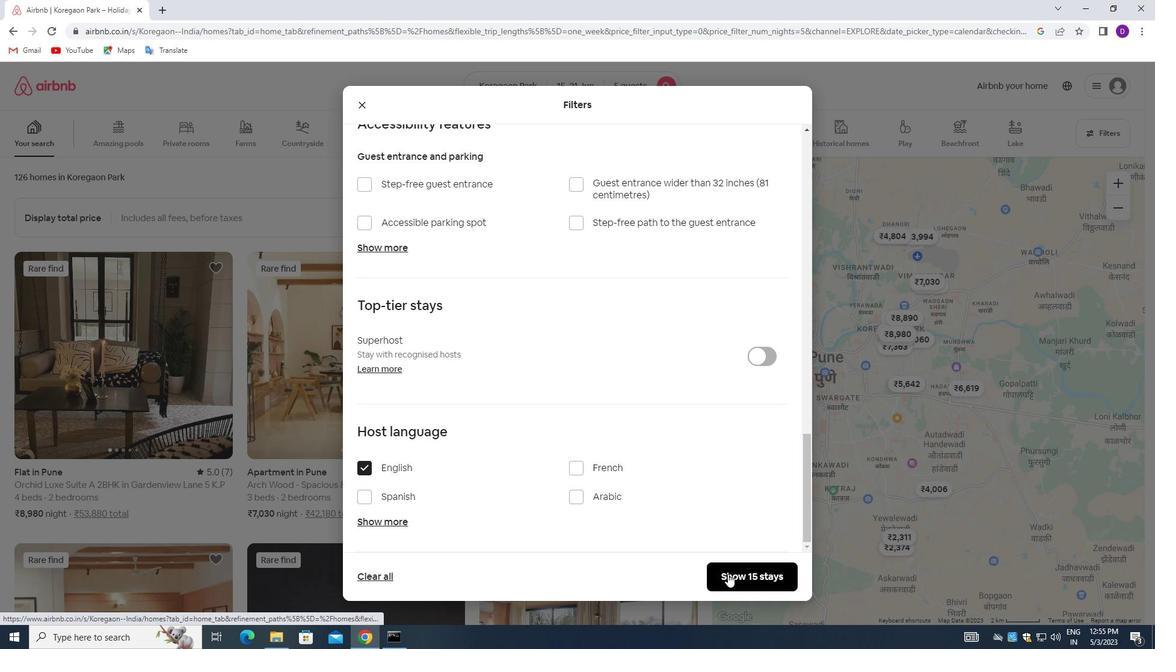 
Action: Mouse moved to (584, 409)
Screenshot: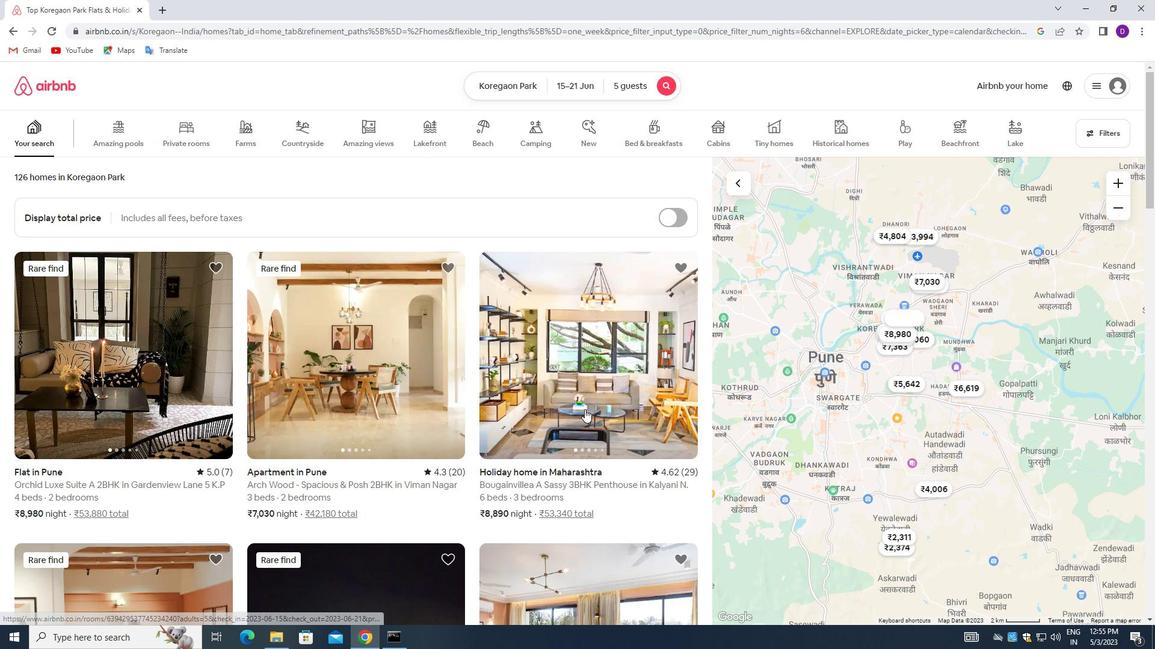 
